 Task: Search one way flight ticket for 3 adults, 3 children in business from San Diego: San Diego International Airport (lindbergh Field) to Laramie: Laramie Regional Airport on 5-3-2023. Choice of flights is Frontier. Number of bags: 1 checked bag. Price is upto 108000. Outbound departure time preference is 21:00.
Action: Mouse moved to (344, 298)
Screenshot: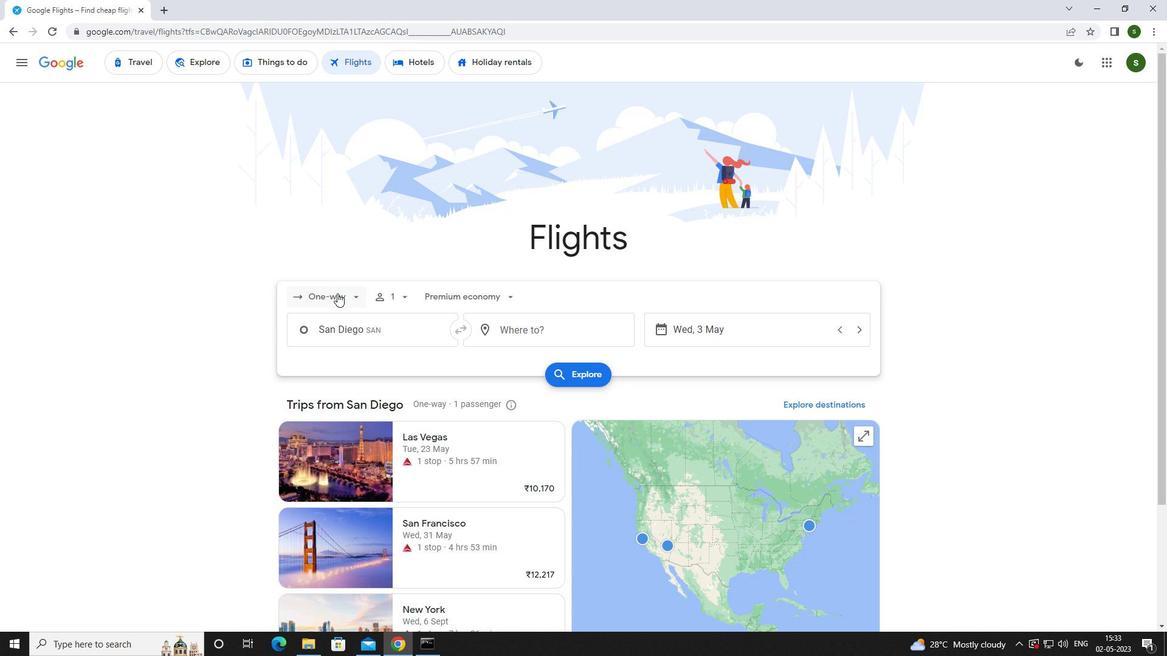 
Action: Mouse pressed left at (344, 298)
Screenshot: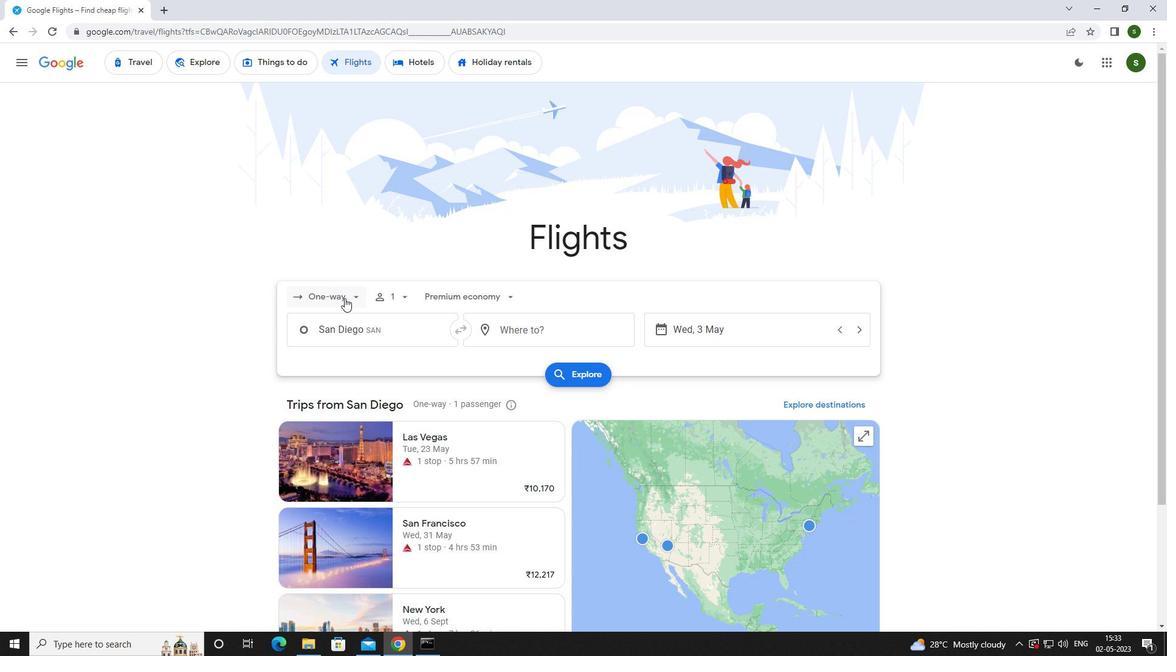 
Action: Mouse moved to (347, 350)
Screenshot: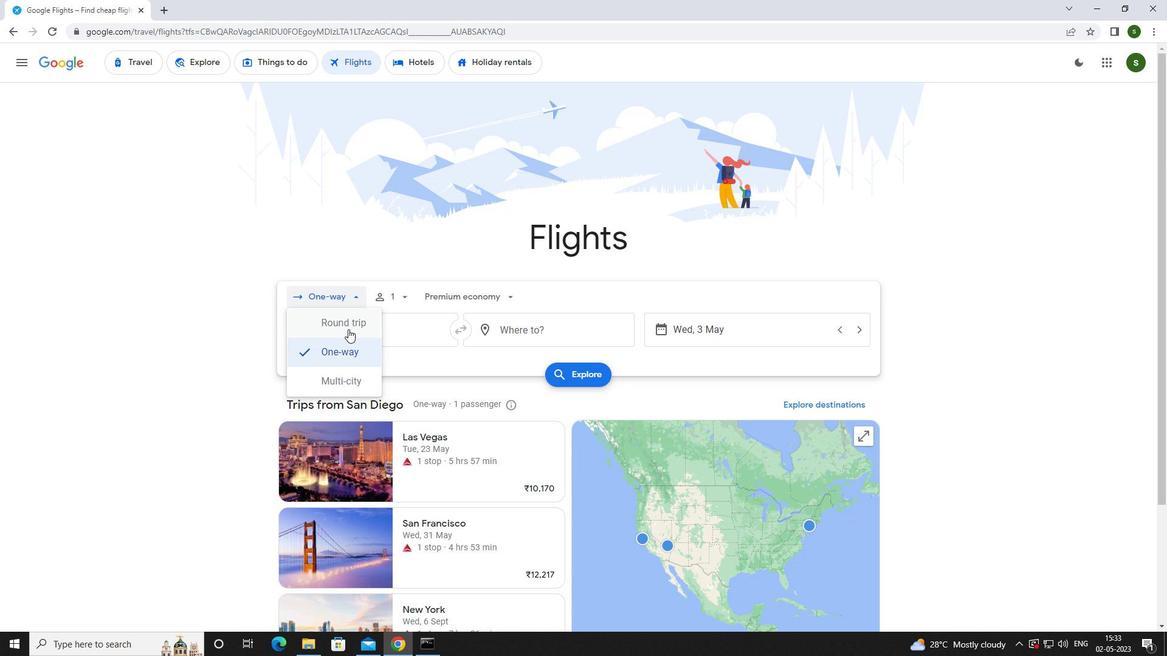 
Action: Mouse pressed left at (347, 350)
Screenshot: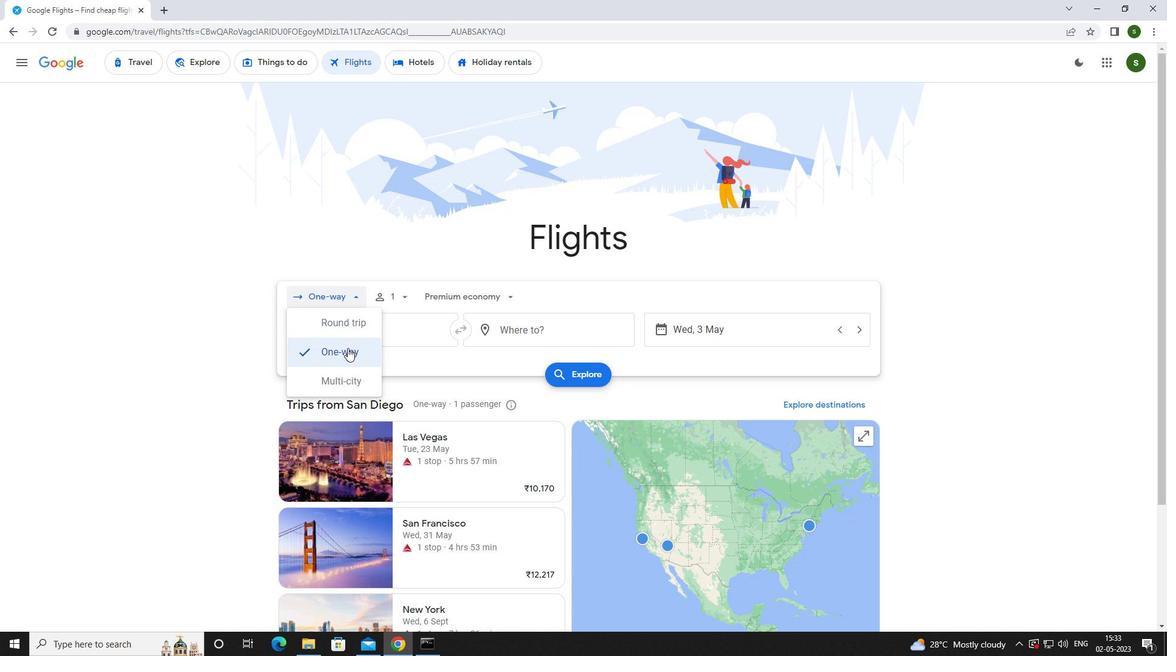 
Action: Mouse moved to (403, 292)
Screenshot: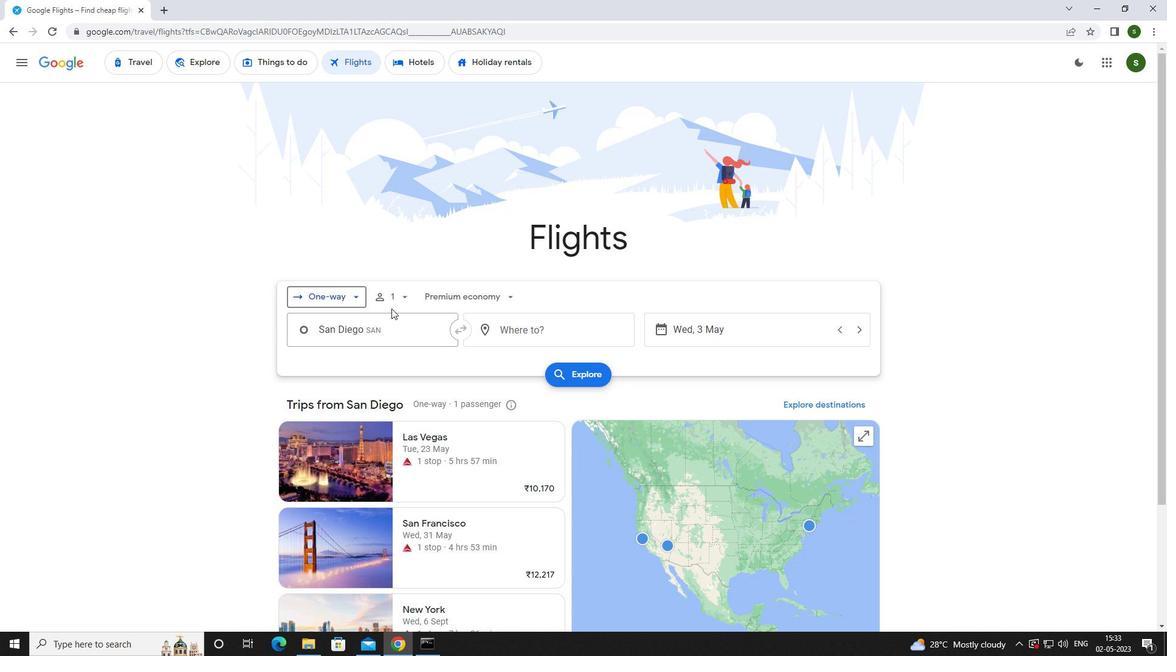 
Action: Mouse pressed left at (403, 292)
Screenshot: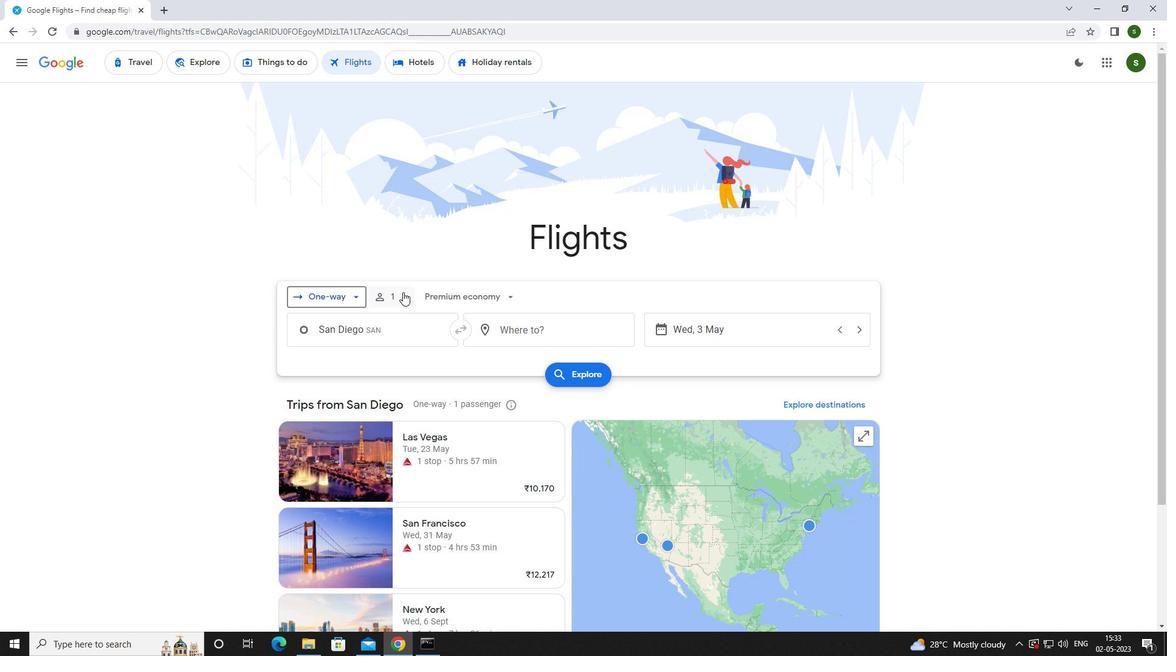 
Action: Mouse moved to (500, 326)
Screenshot: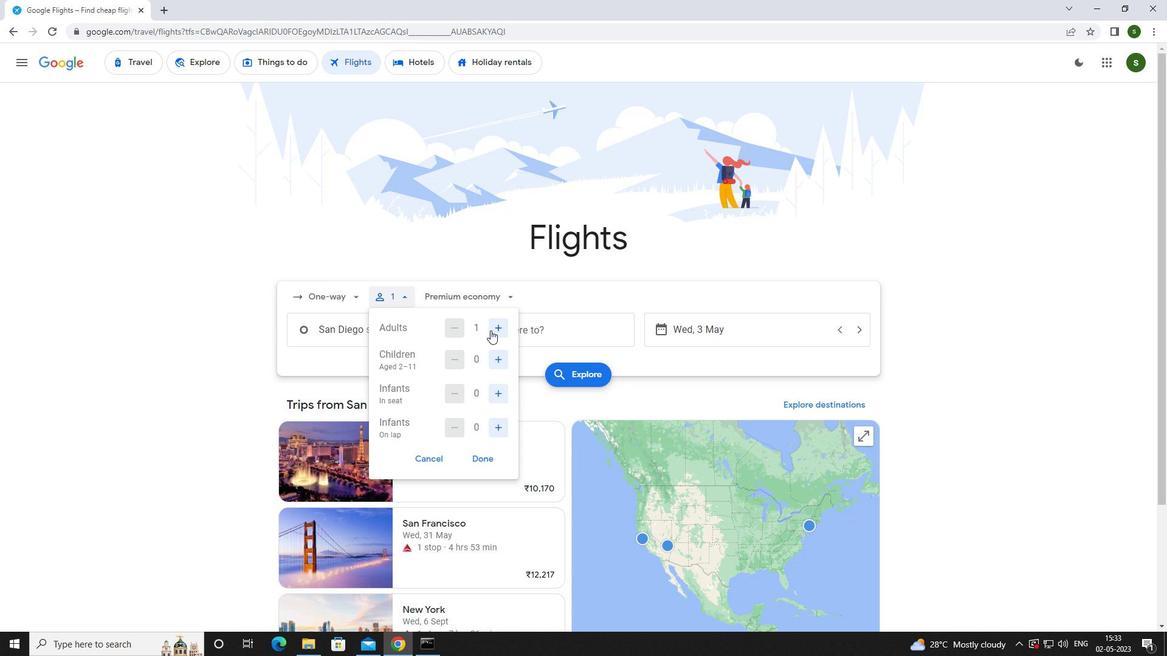 
Action: Mouse pressed left at (500, 326)
Screenshot: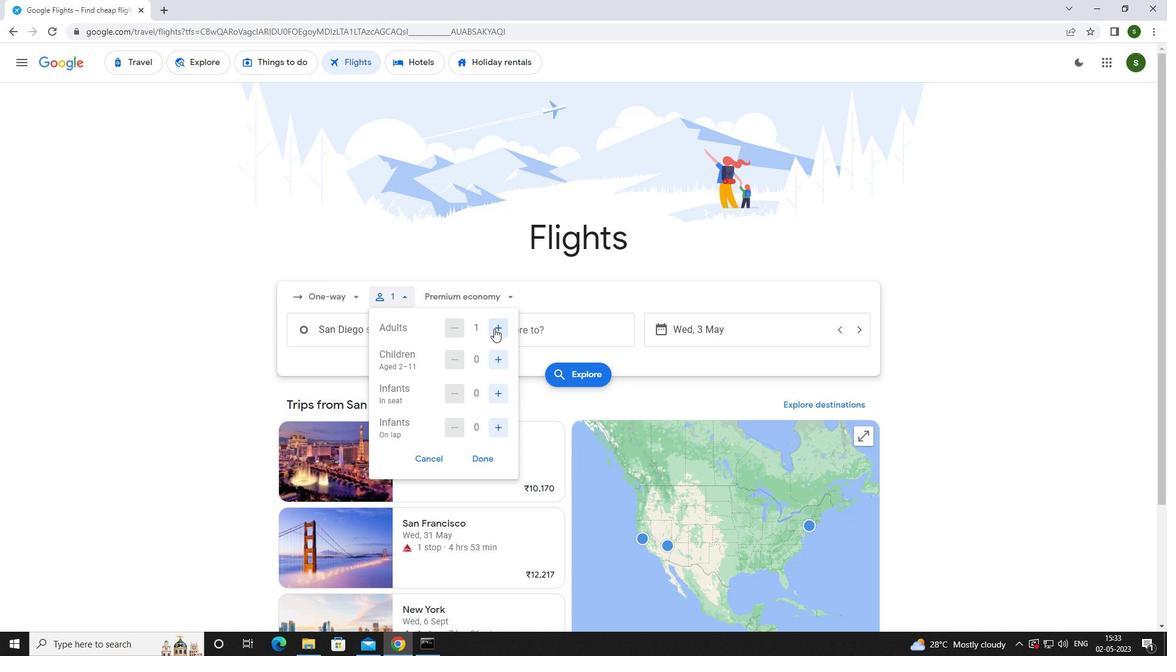 
Action: Mouse moved to (501, 324)
Screenshot: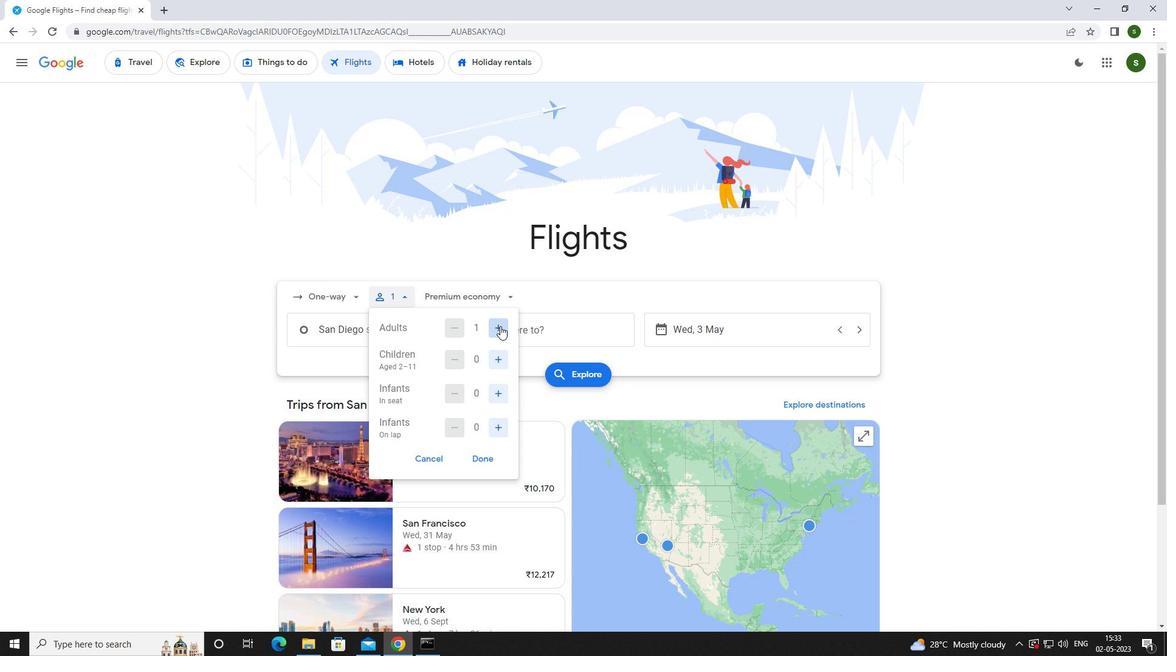 
Action: Mouse pressed left at (501, 324)
Screenshot: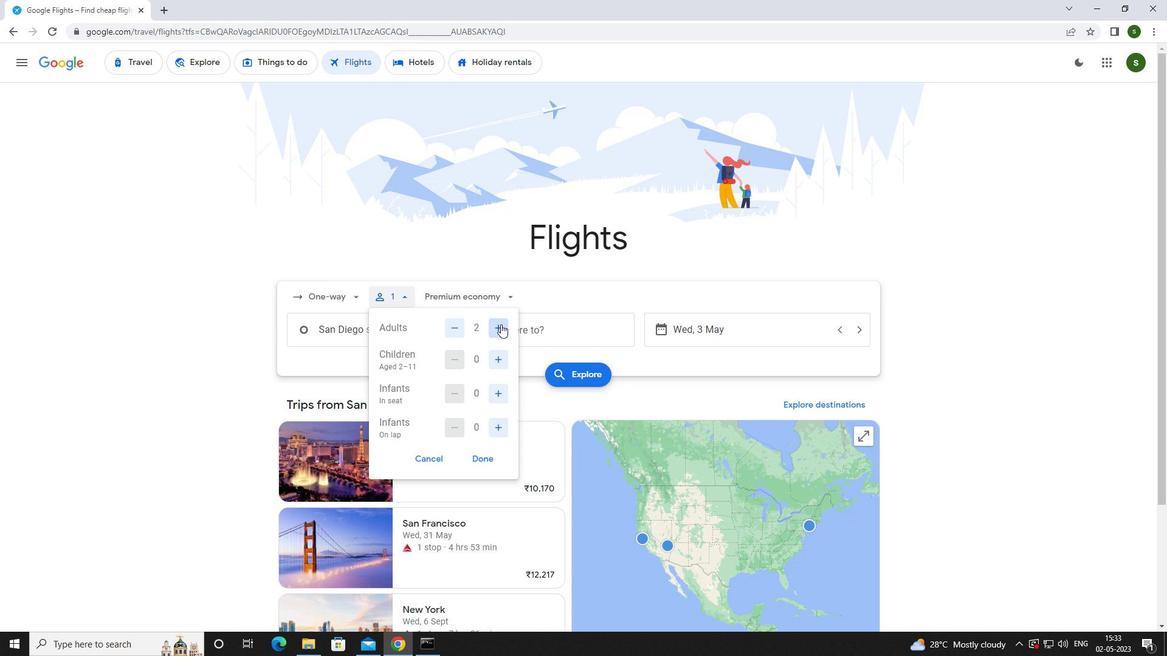 
Action: Mouse moved to (496, 355)
Screenshot: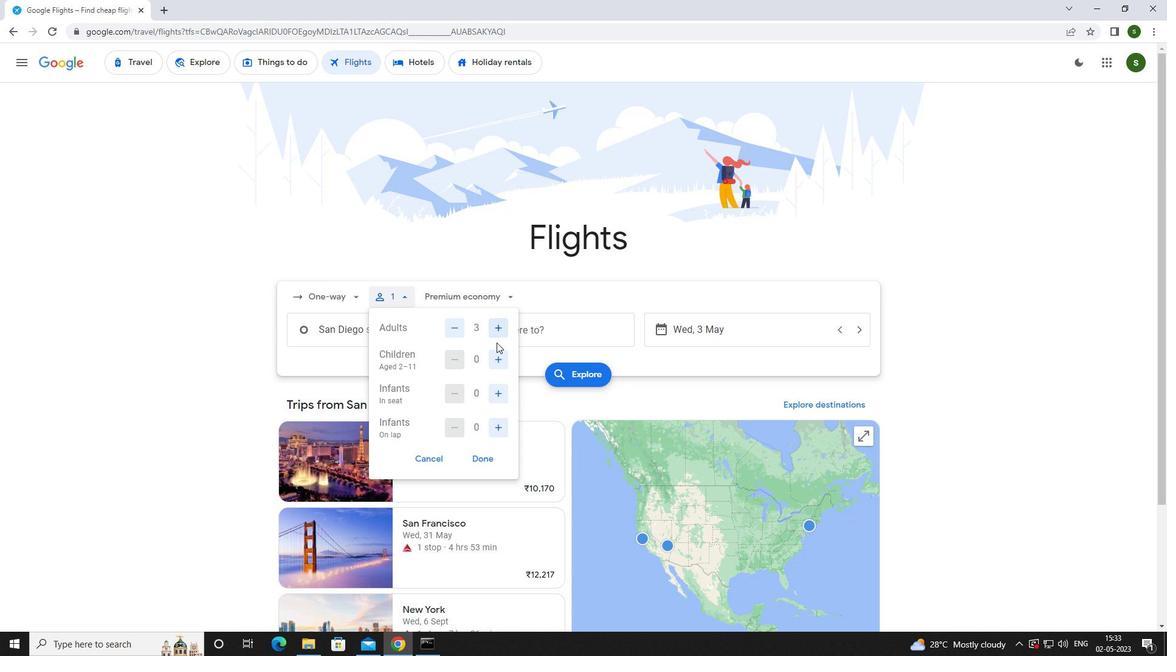 
Action: Mouse pressed left at (496, 355)
Screenshot: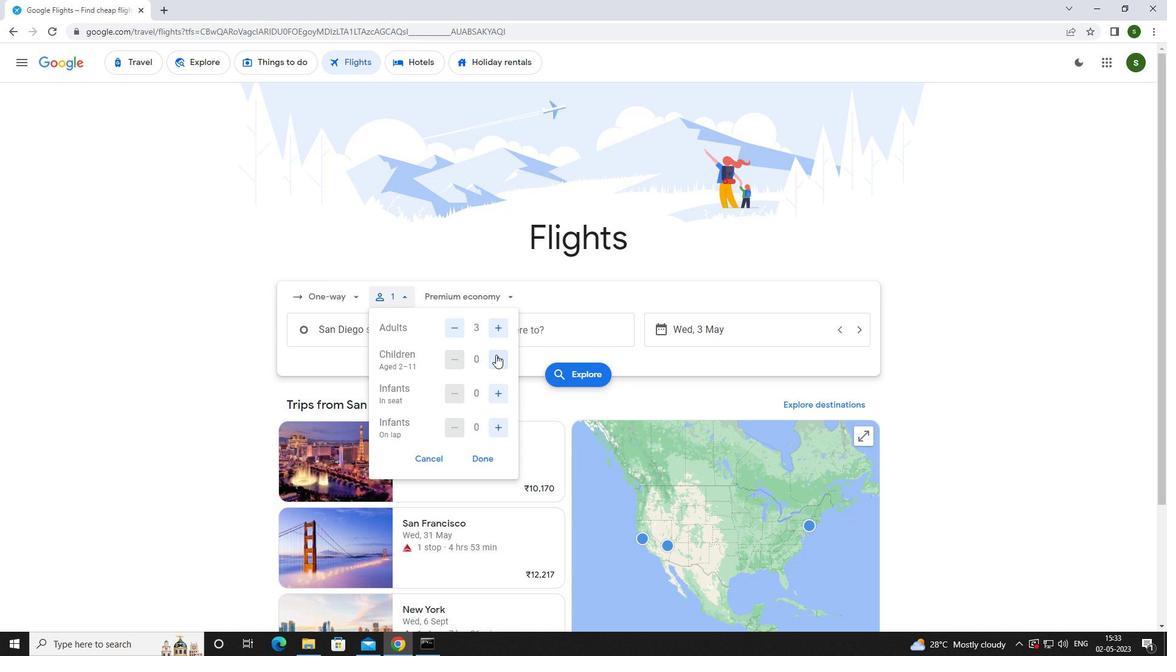 
Action: Mouse pressed left at (496, 355)
Screenshot: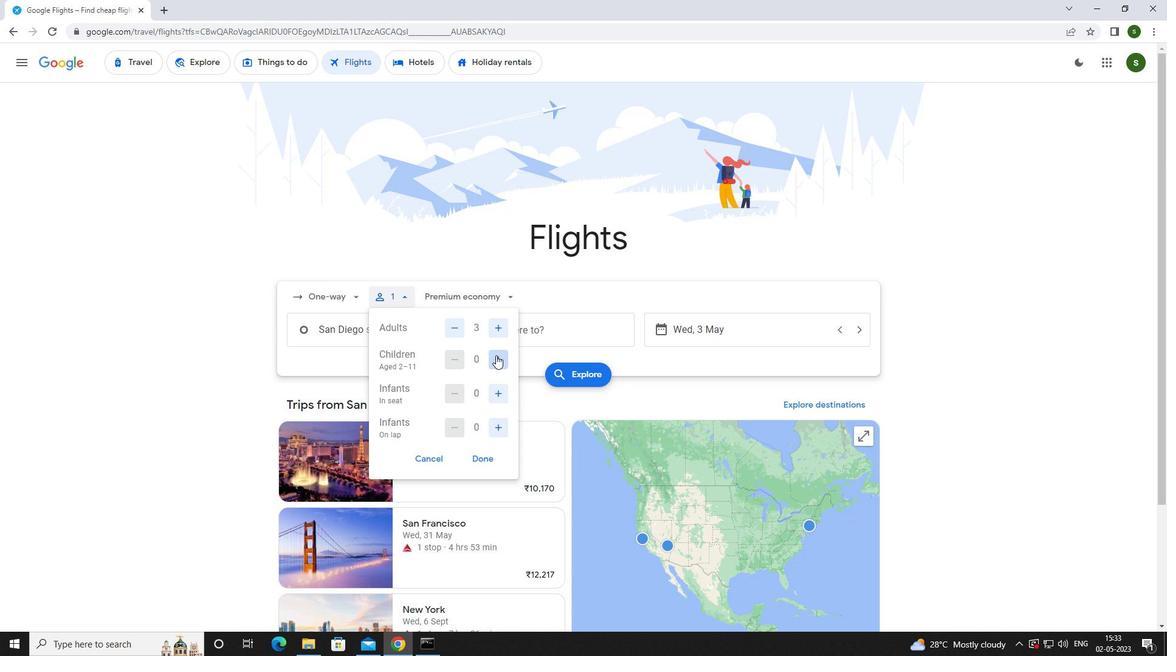 
Action: Mouse pressed left at (496, 355)
Screenshot: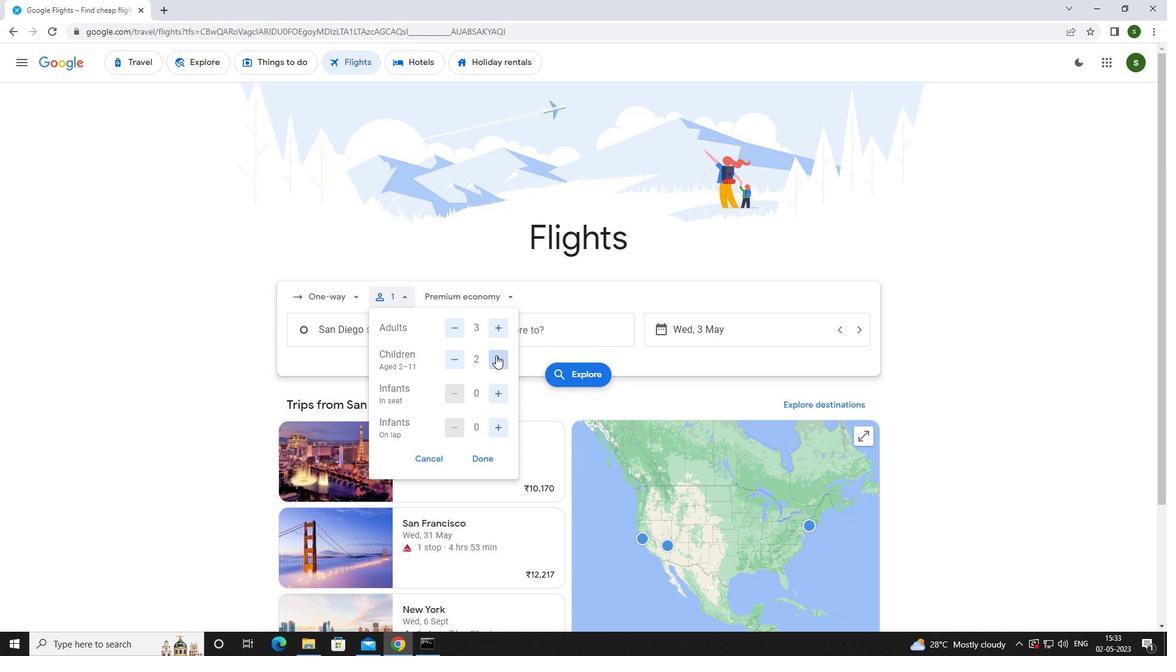 
Action: Mouse moved to (499, 299)
Screenshot: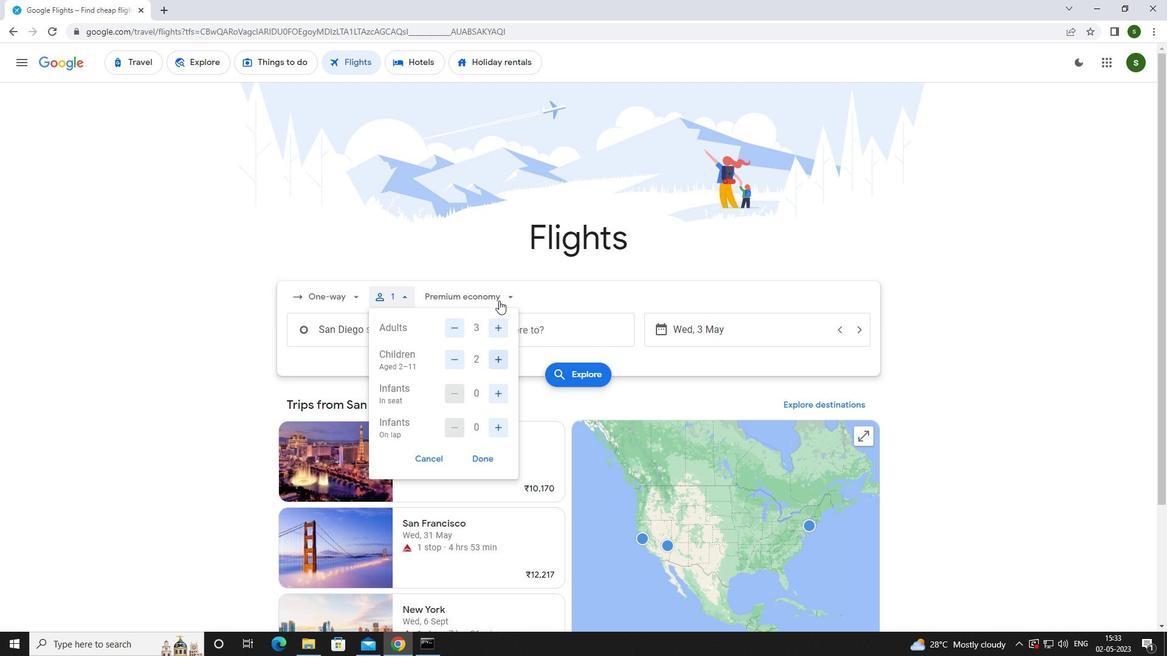 
Action: Mouse pressed left at (499, 299)
Screenshot: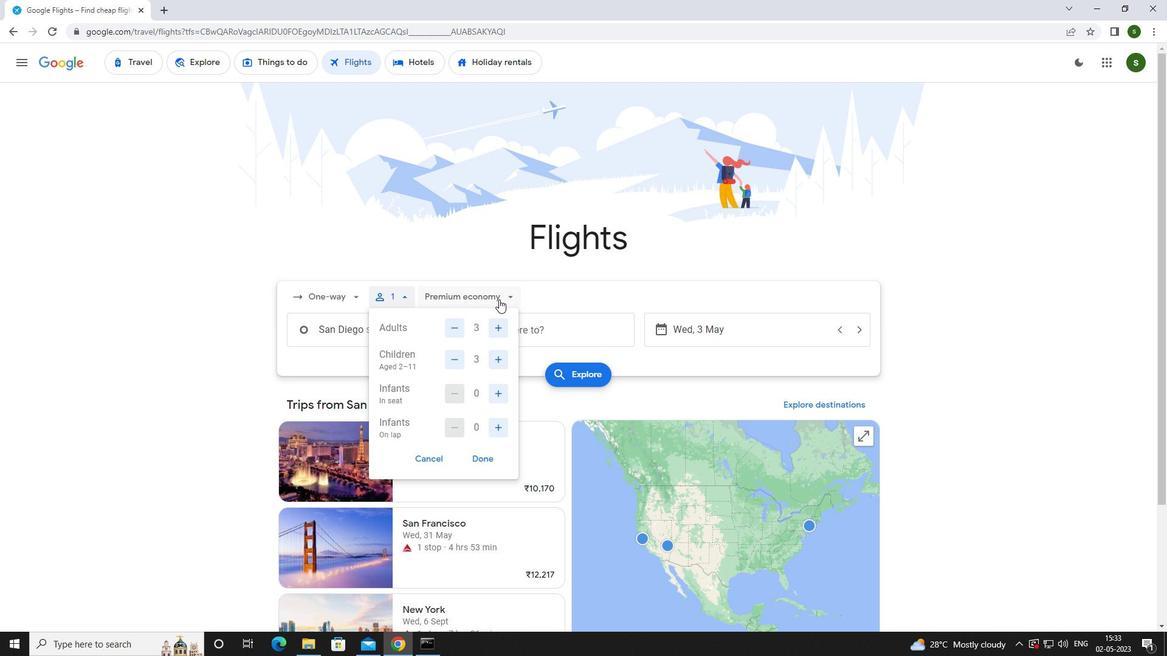 
Action: Mouse moved to (478, 383)
Screenshot: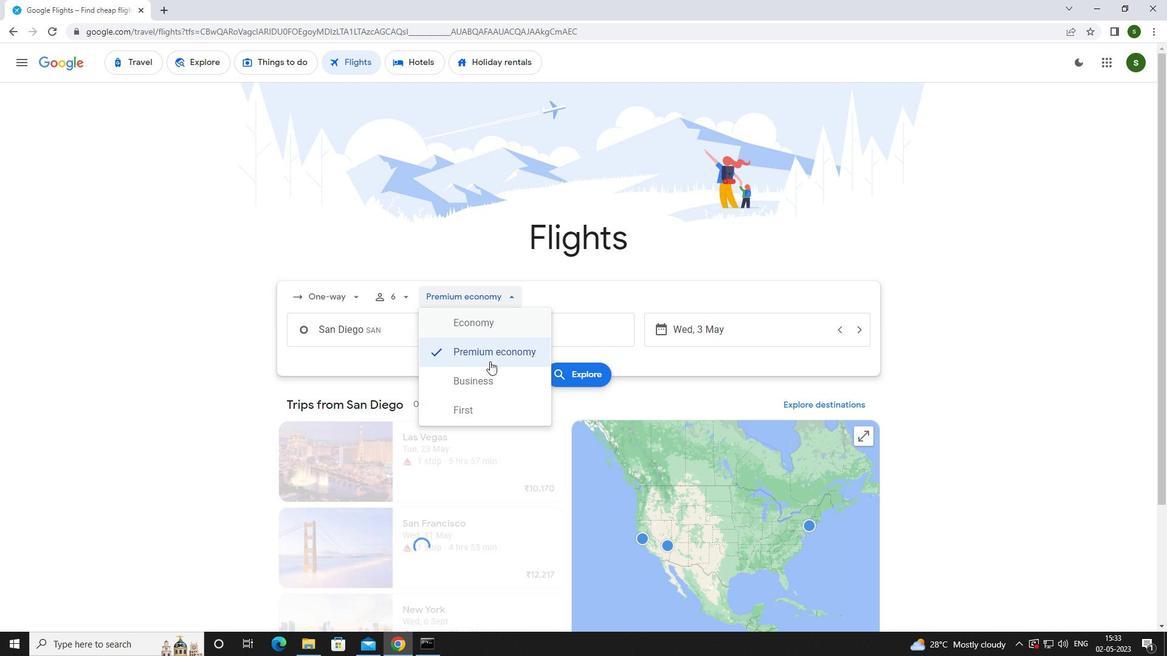 
Action: Mouse pressed left at (478, 383)
Screenshot: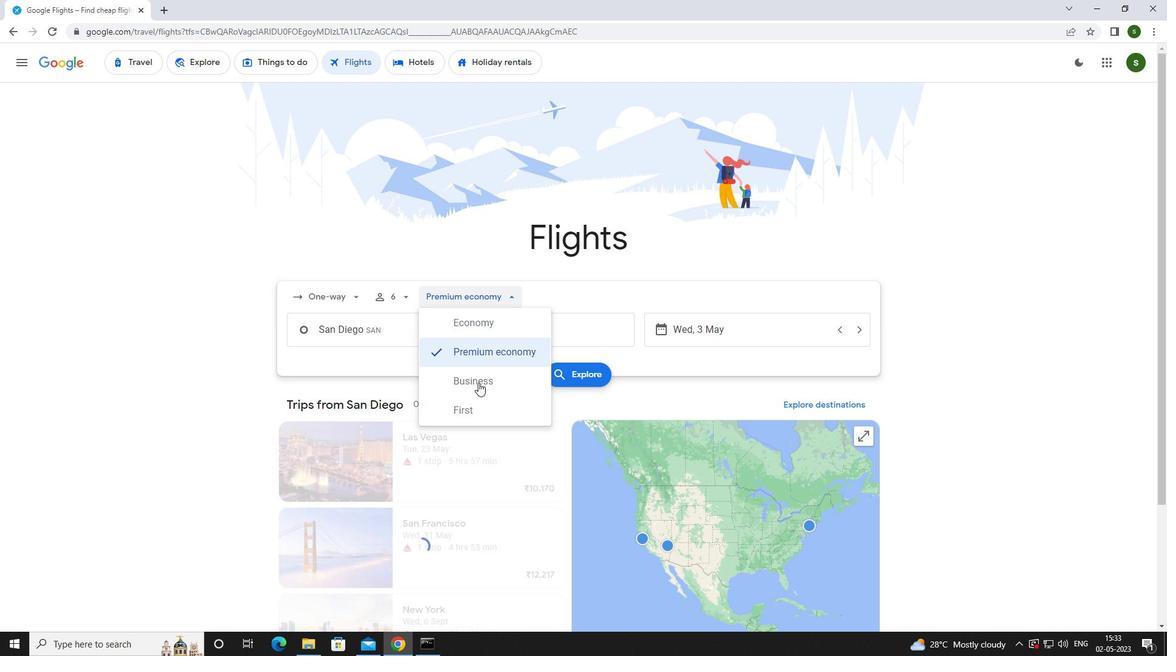 
Action: Mouse moved to (428, 334)
Screenshot: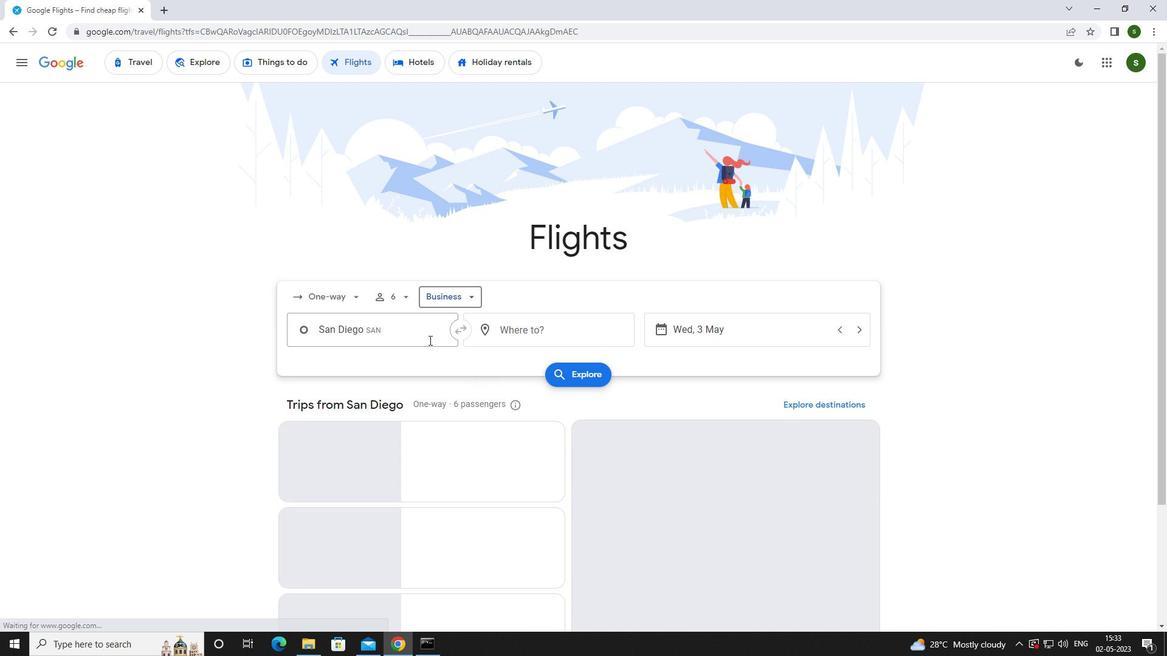 
Action: Mouse pressed left at (428, 334)
Screenshot: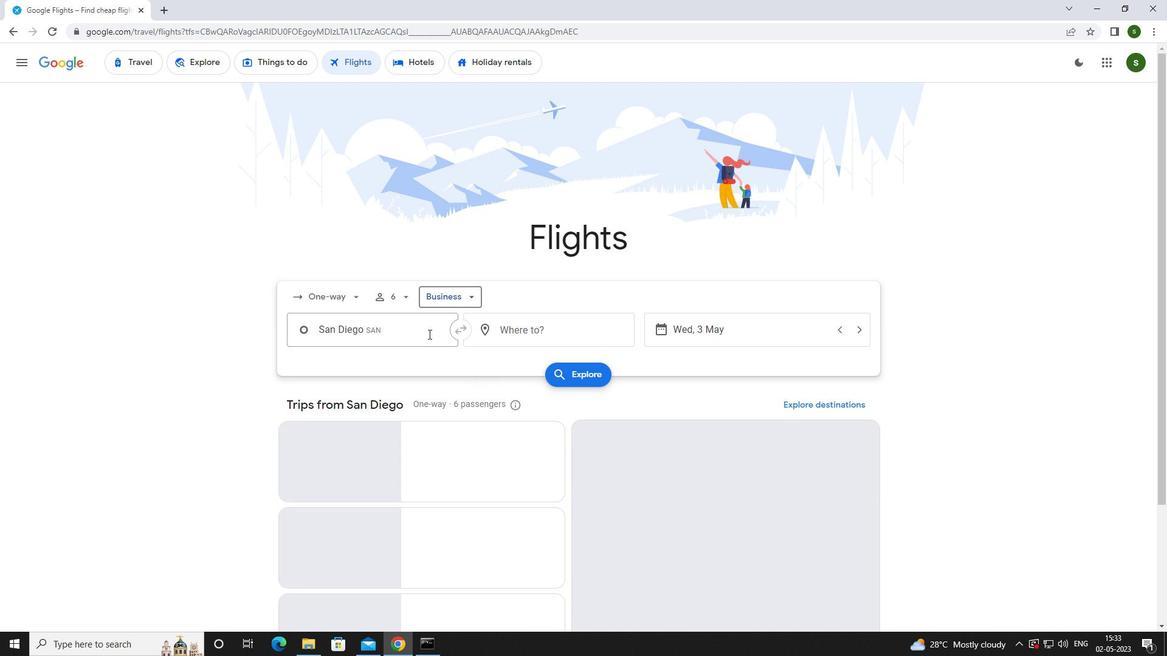 
Action: Key pressed <Key.caps_lock>s<Key.caps_lock>an<Key.space><Key.caps_lock>d<Key.caps_lock>iego
Screenshot: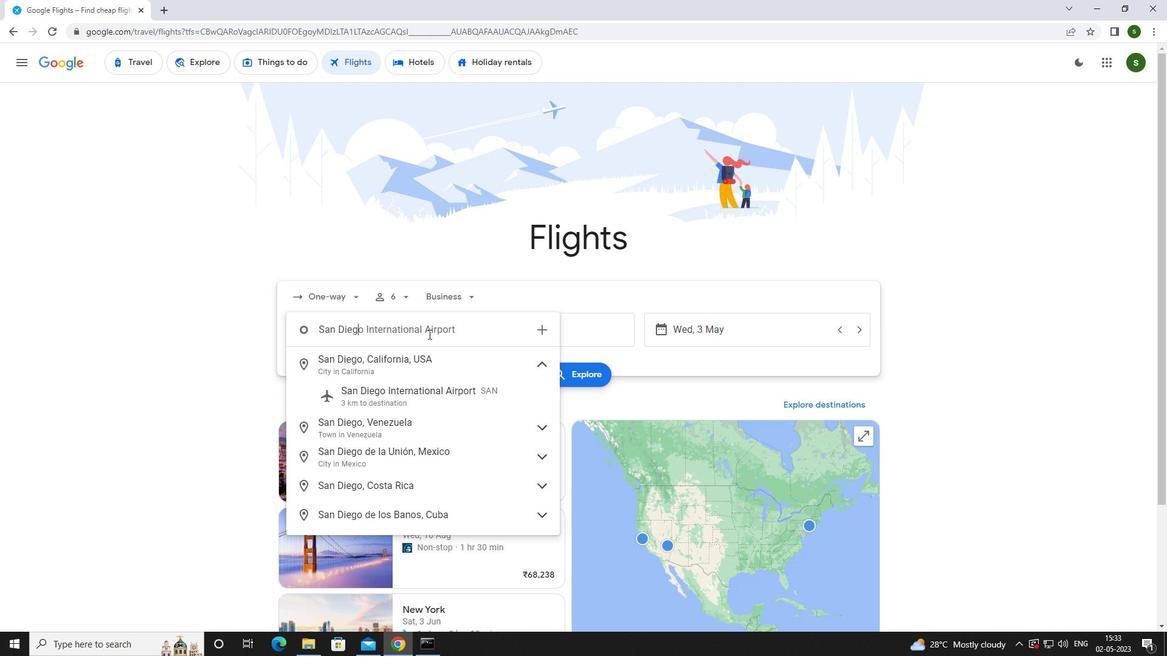 
Action: Mouse moved to (420, 402)
Screenshot: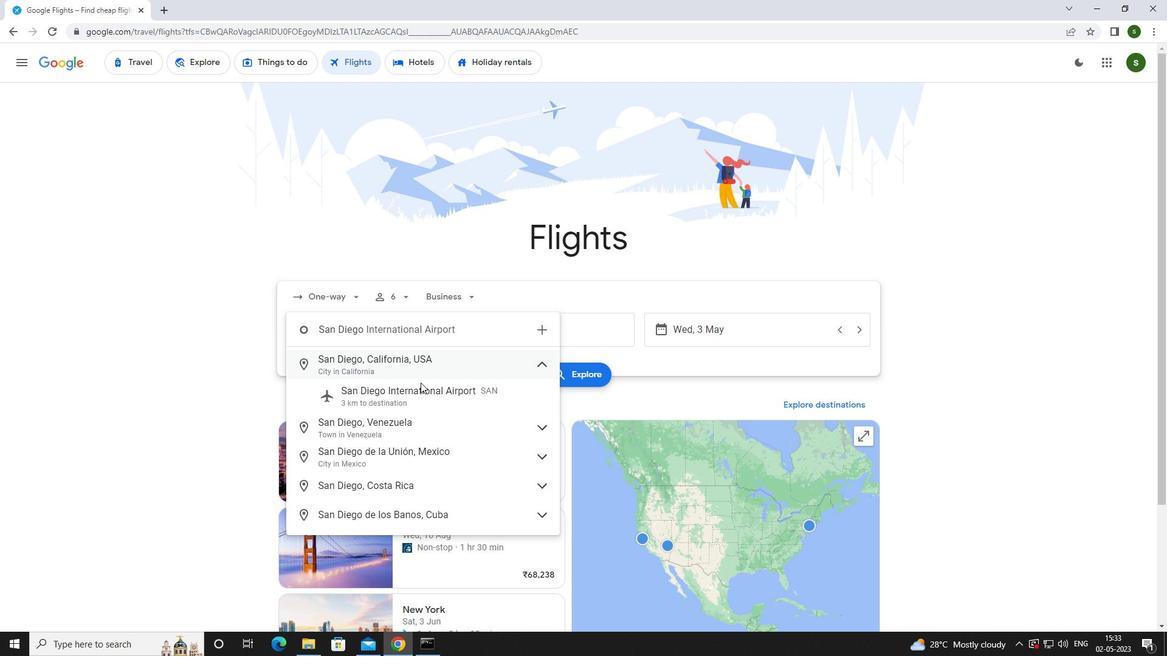 
Action: Mouse pressed left at (420, 402)
Screenshot: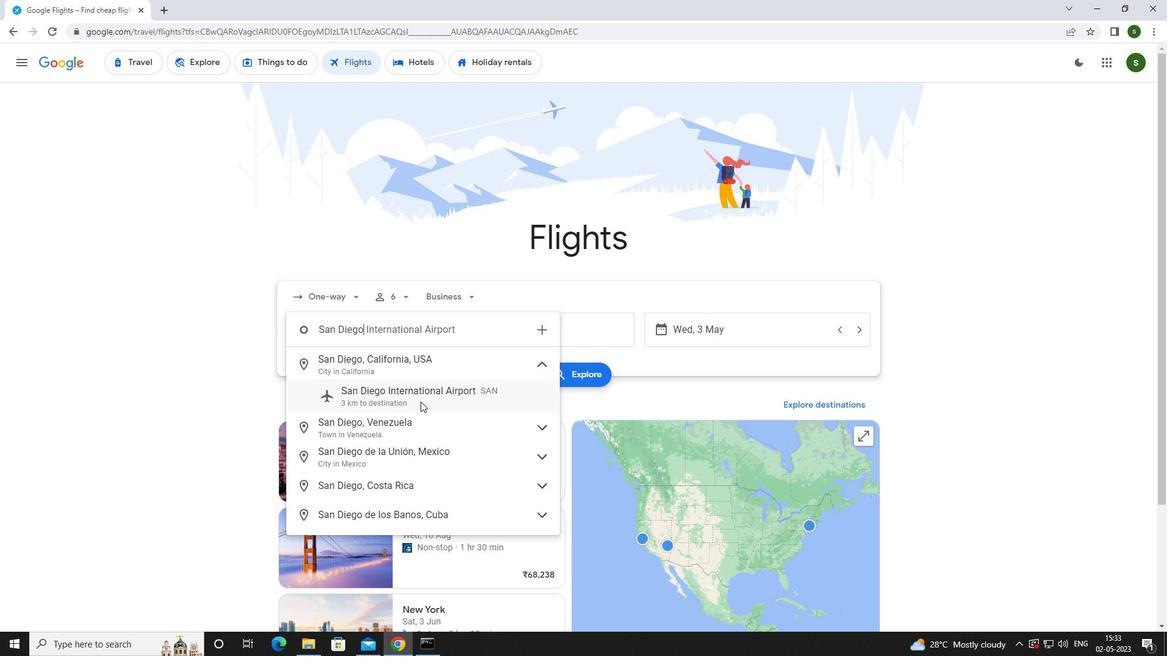 
Action: Mouse moved to (559, 336)
Screenshot: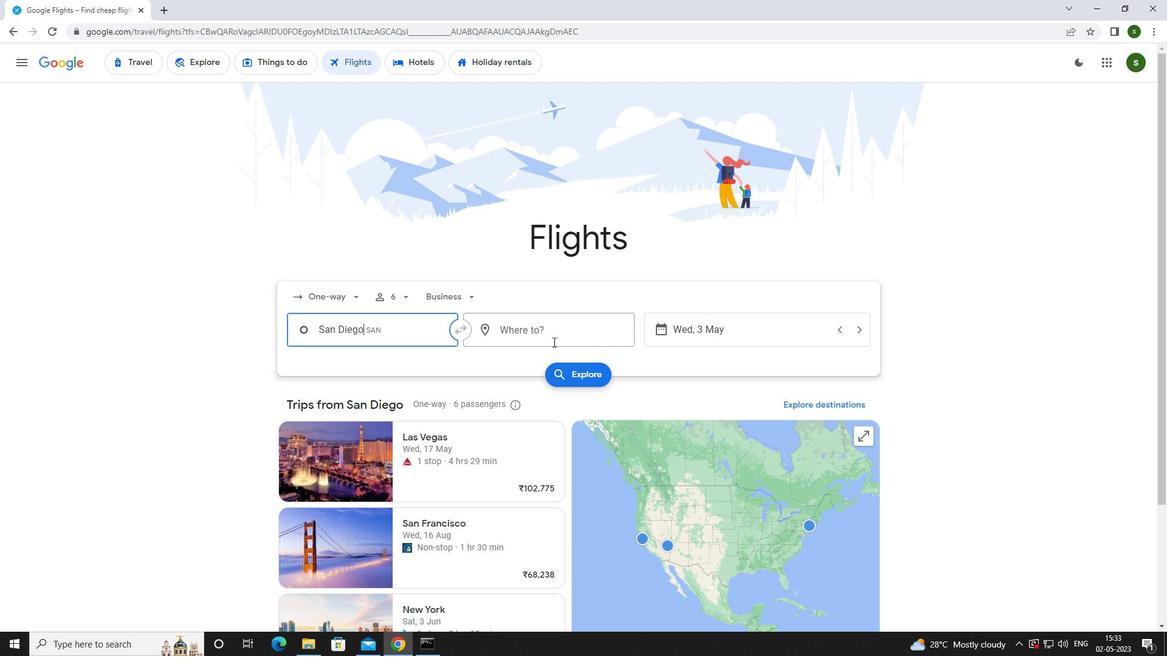 
Action: Mouse pressed left at (559, 336)
Screenshot: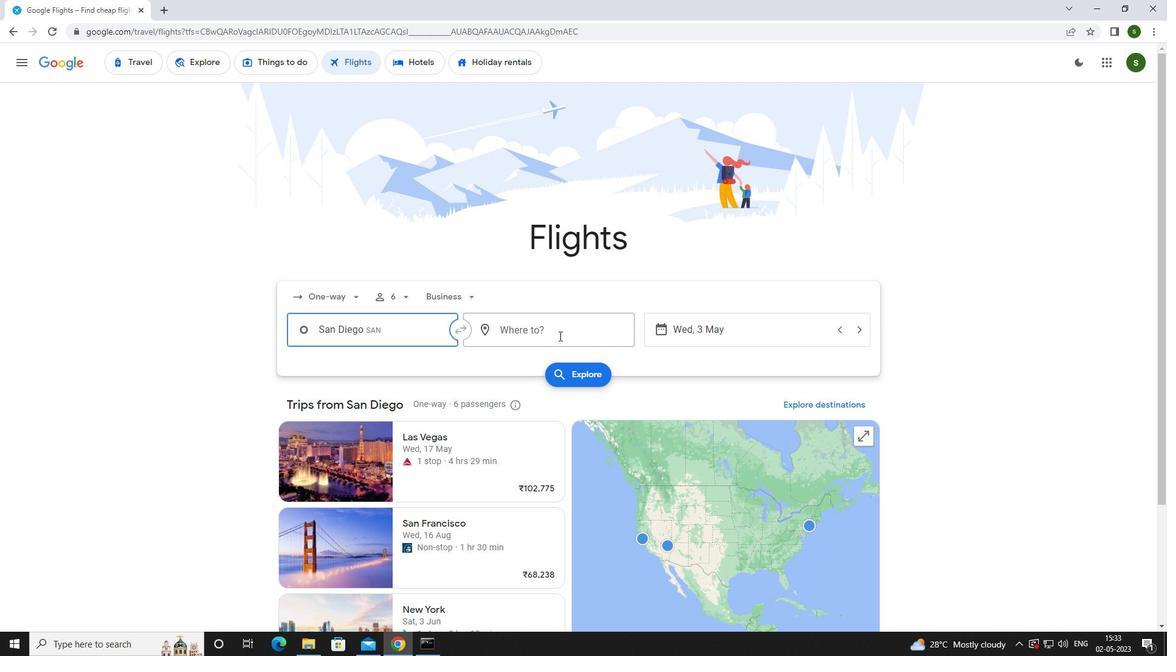 
Action: Mouse moved to (511, 355)
Screenshot: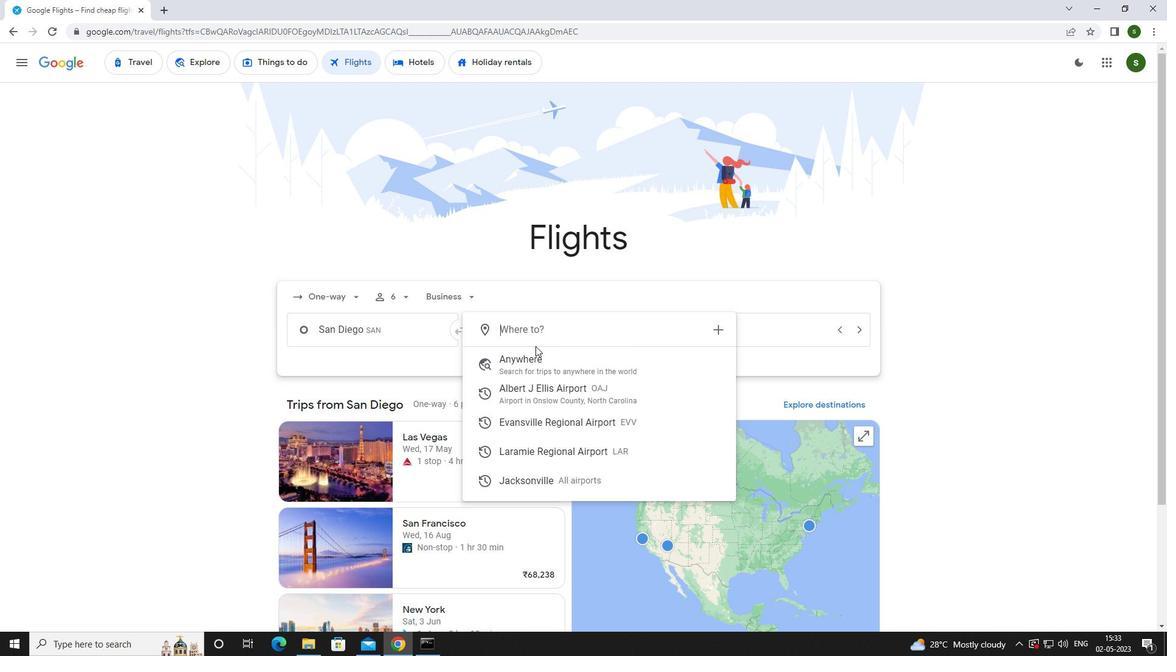 
Action: Key pressed <Key.caps_lock>l<Key.caps_lock>aramie
Screenshot: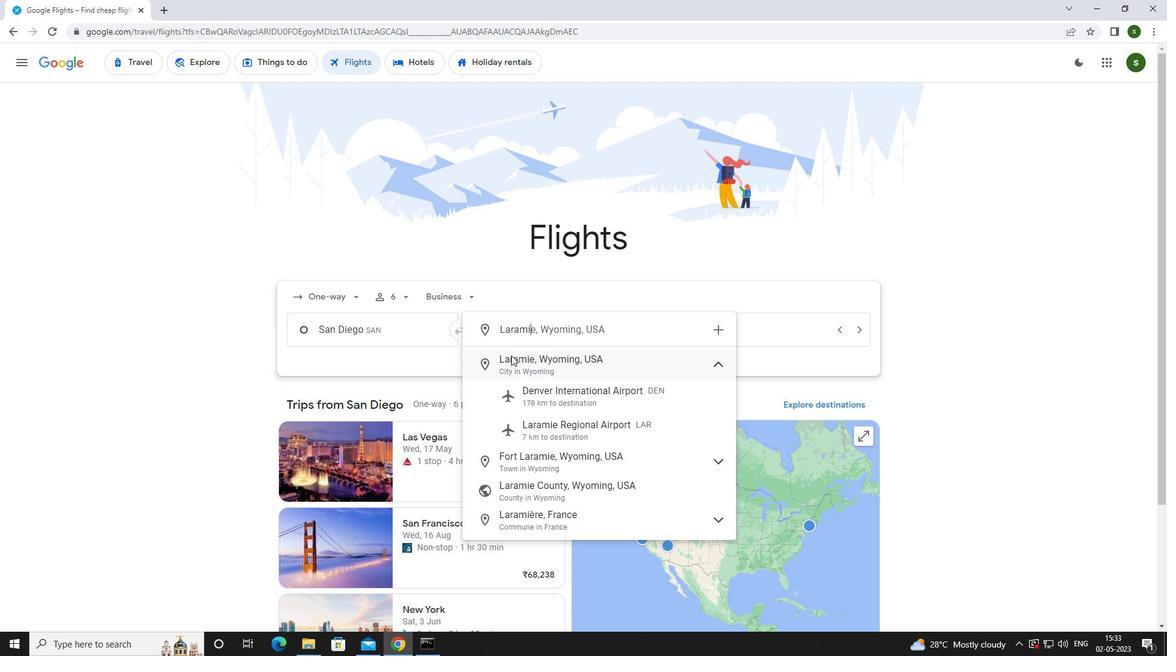 
Action: Mouse moved to (552, 422)
Screenshot: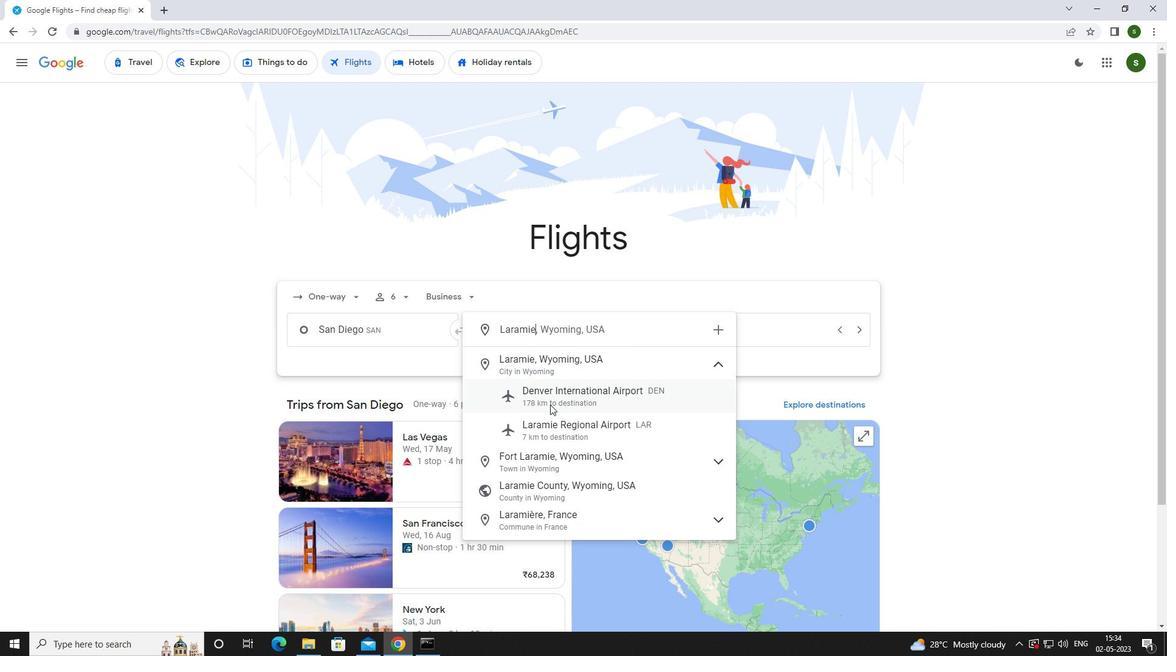 
Action: Mouse pressed left at (552, 422)
Screenshot: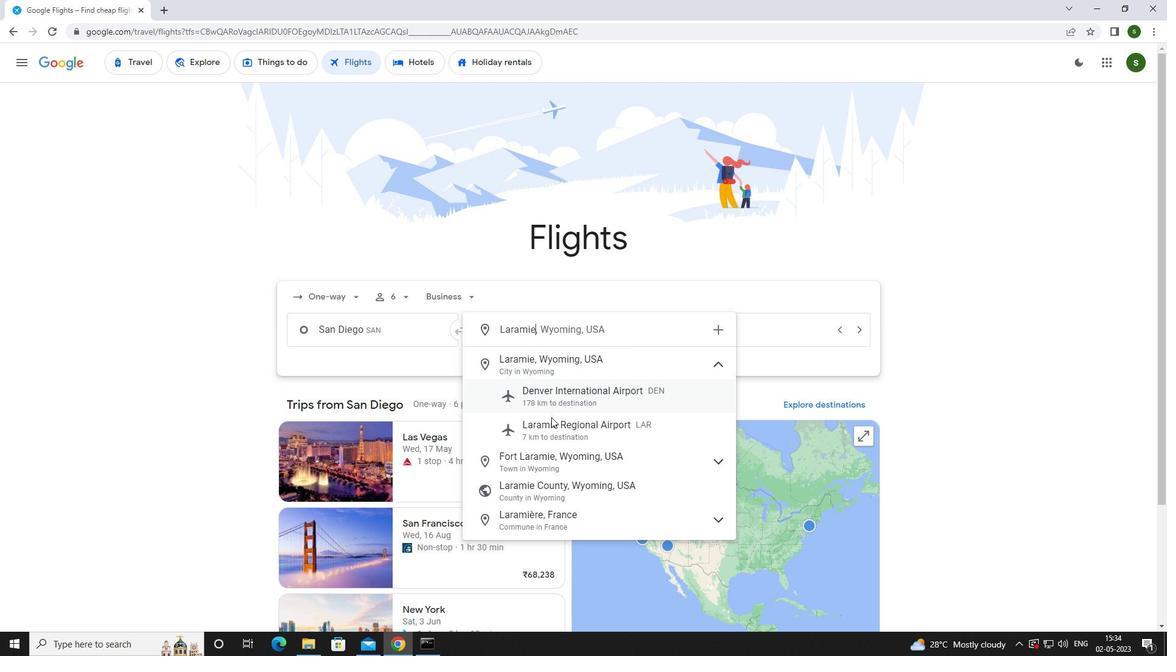 
Action: Mouse moved to (762, 338)
Screenshot: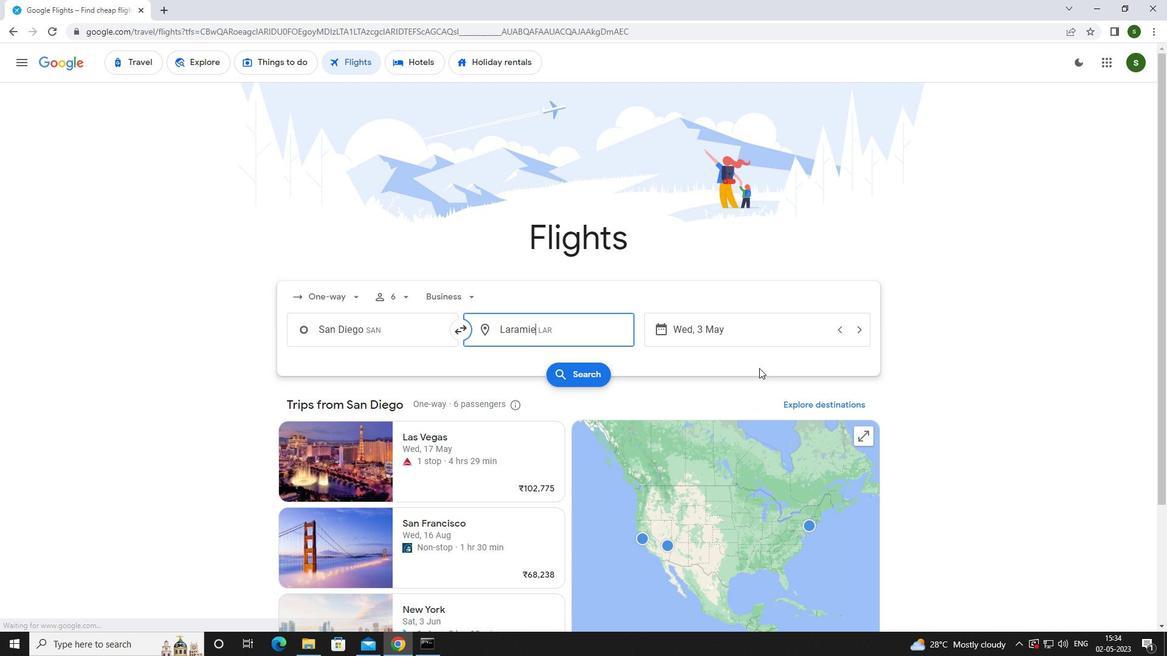 
Action: Mouse pressed left at (762, 338)
Screenshot: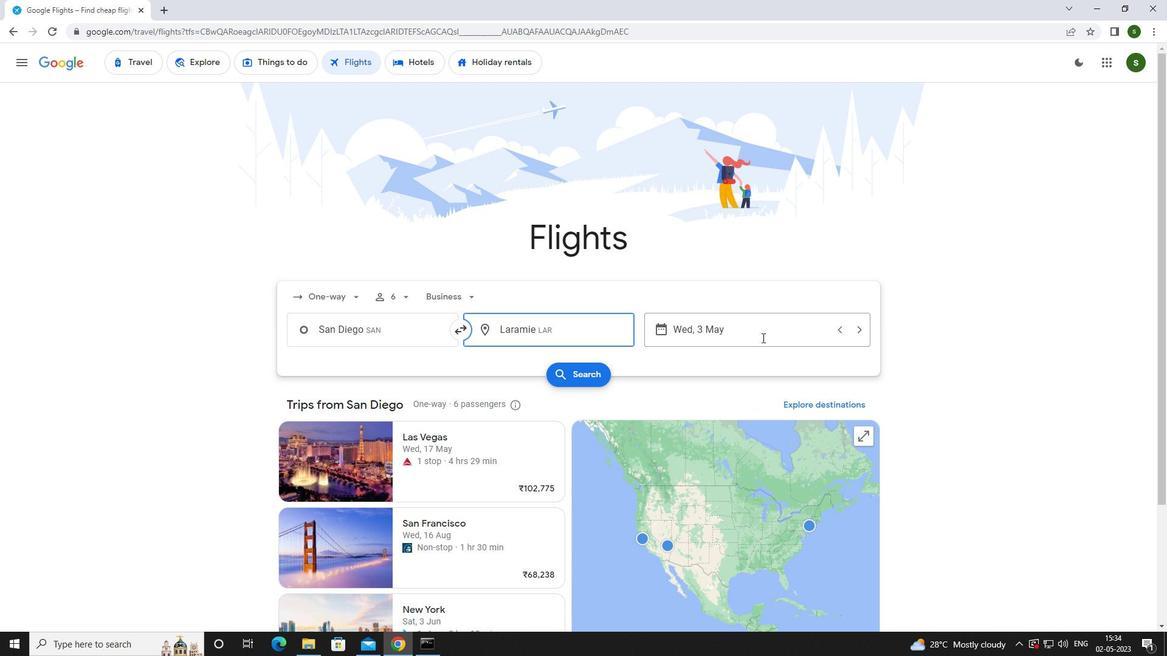 
Action: Mouse moved to (523, 413)
Screenshot: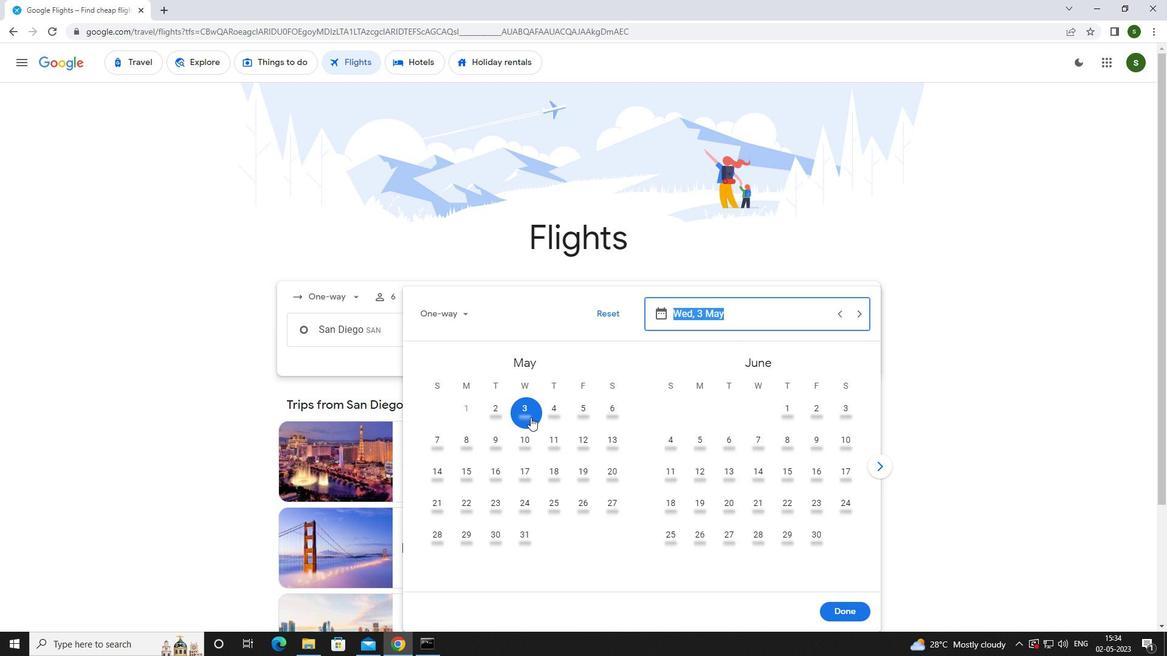 
Action: Mouse pressed left at (523, 413)
Screenshot: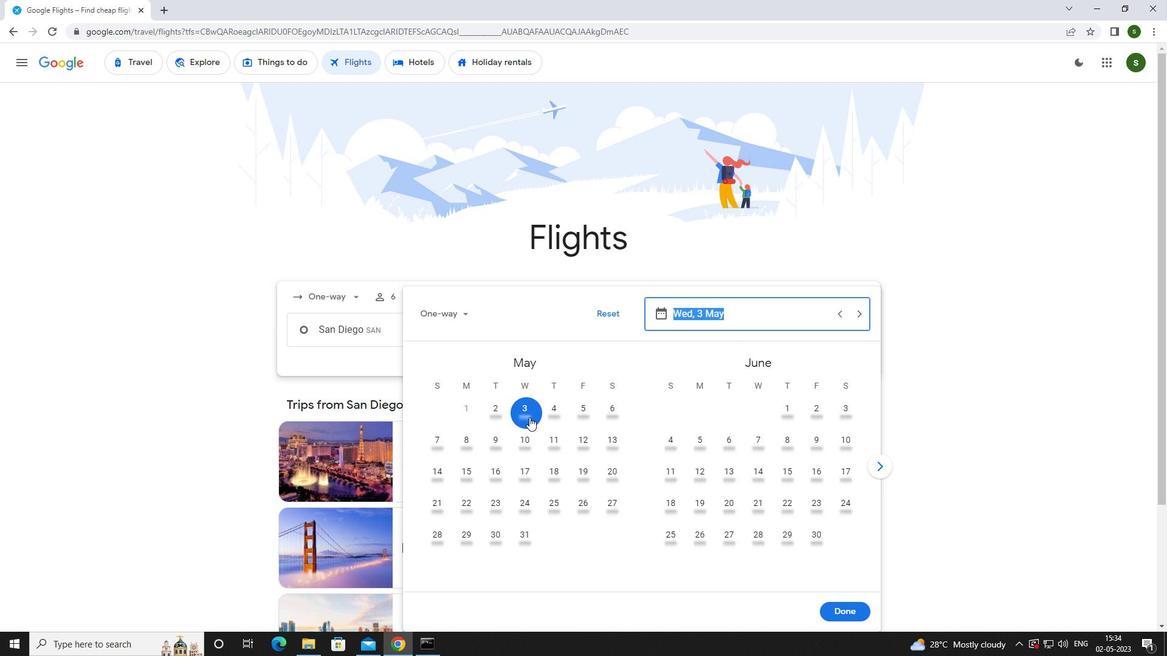 
Action: Mouse moved to (842, 610)
Screenshot: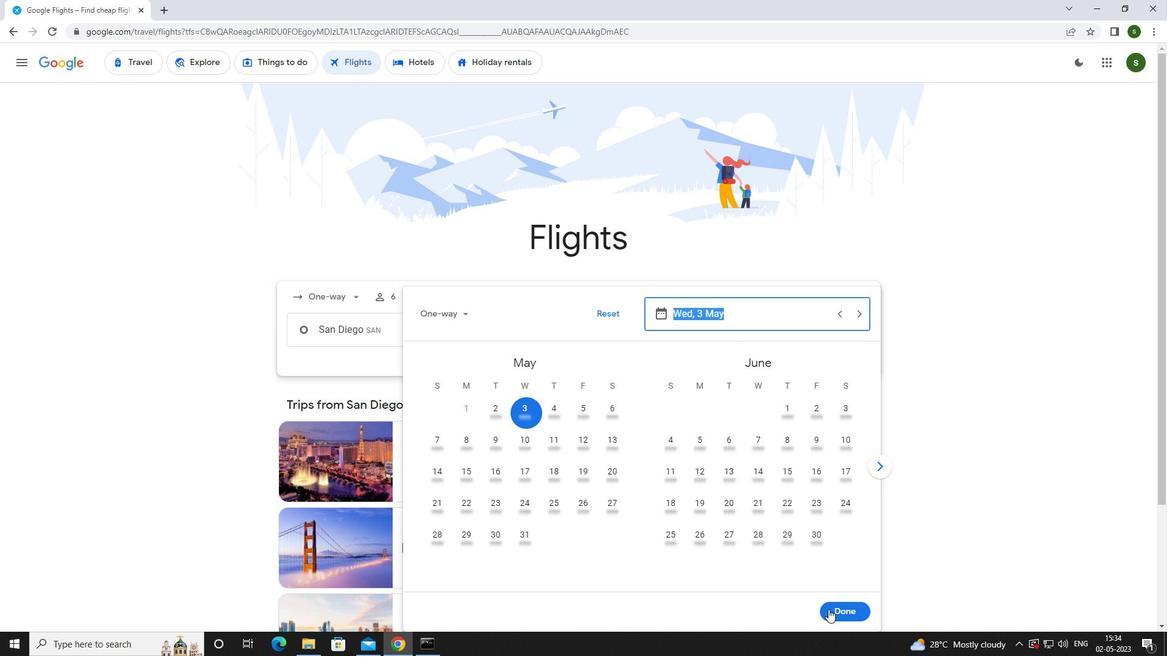 
Action: Mouse pressed left at (842, 610)
Screenshot: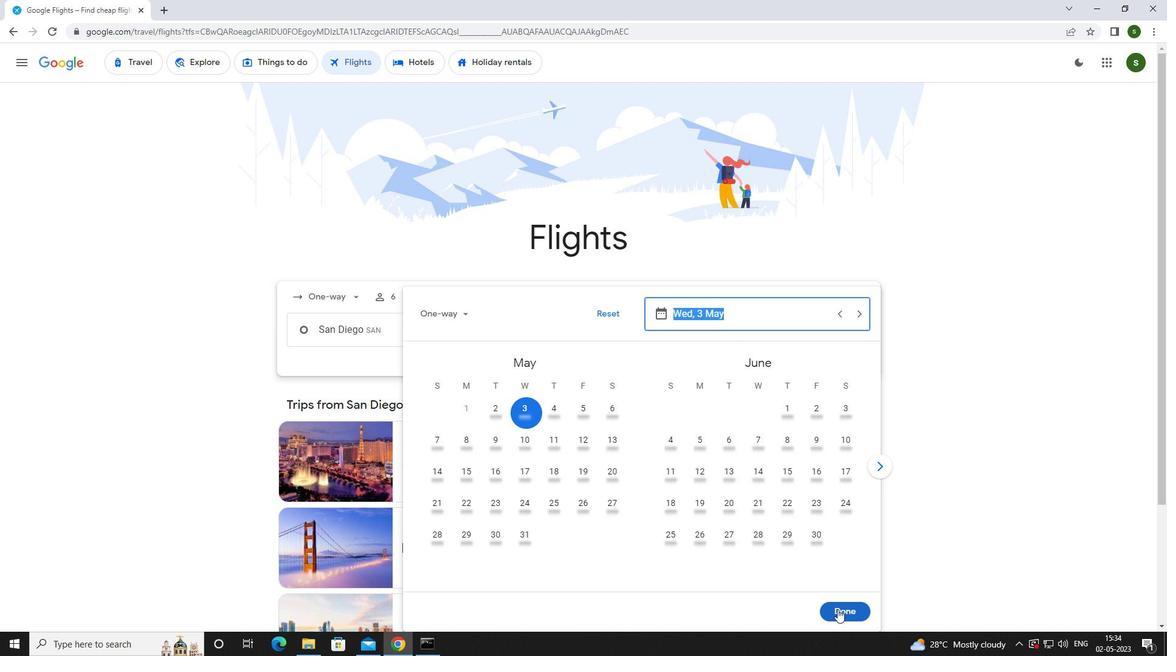 
Action: Mouse moved to (561, 372)
Screenshot: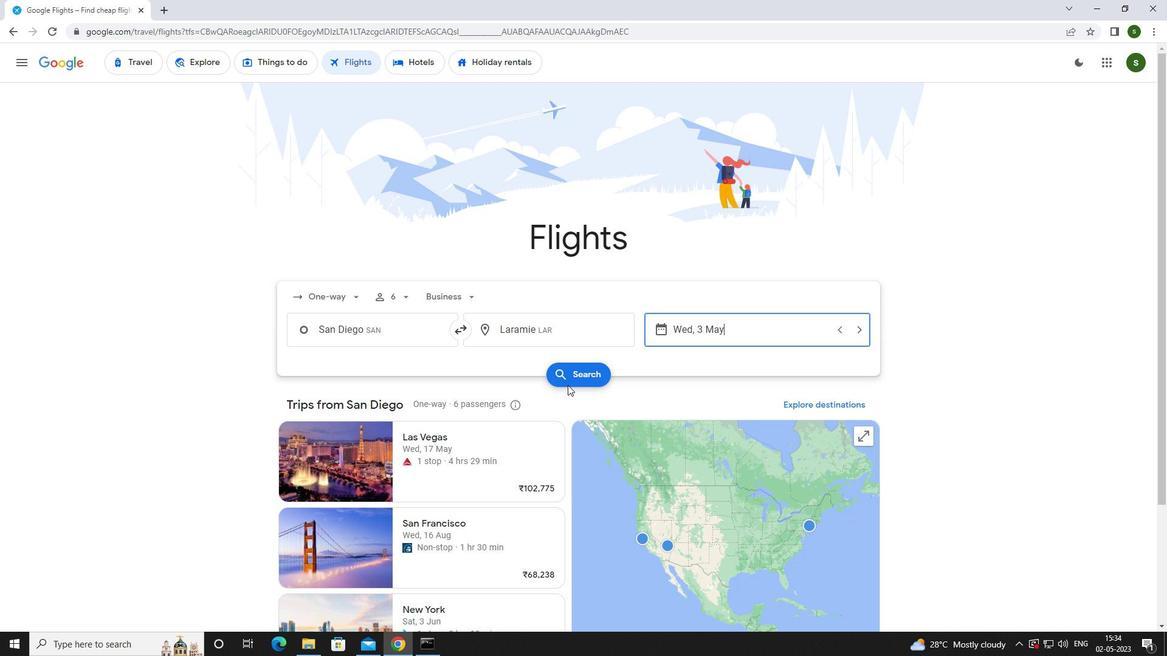 
Action: Mouse pressed left at (561, 372)
Screenshot: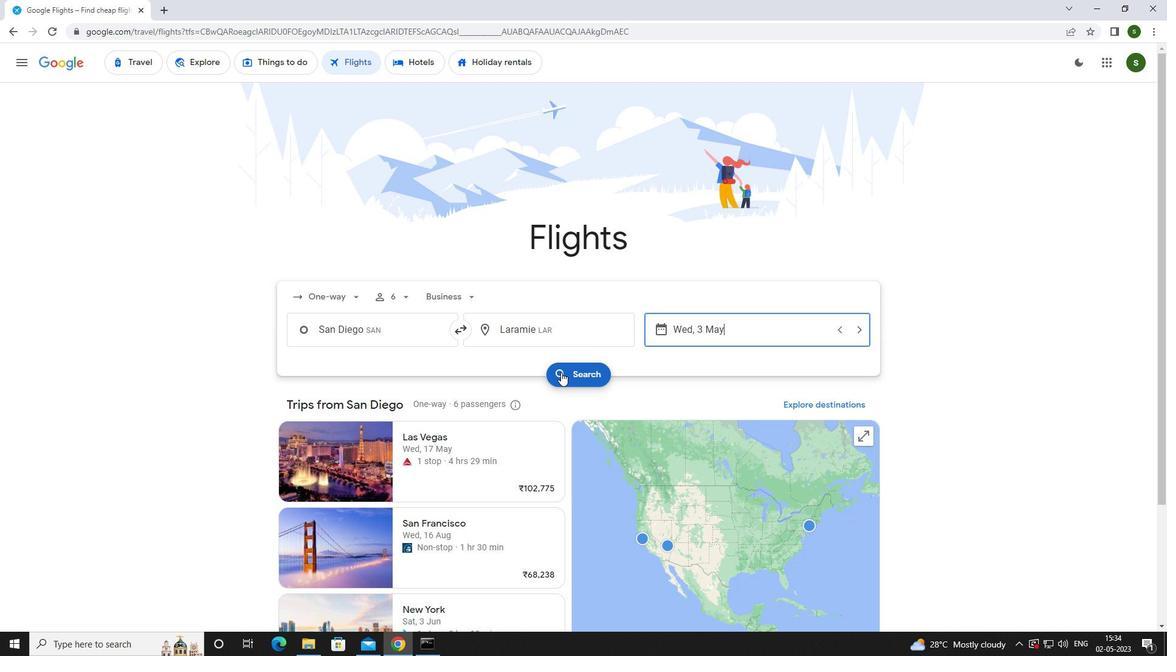 
Action: Mouse moved to (312, 176)
Screenshot: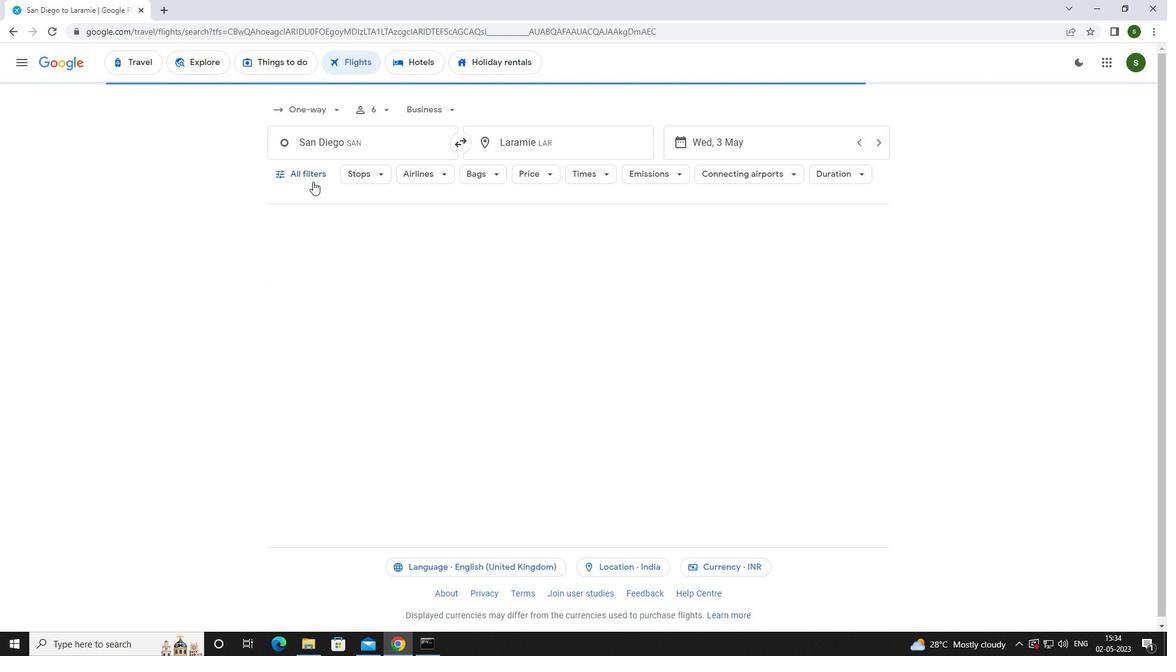 
Action: Mouse pressed left at (312, 176)
Screenshot: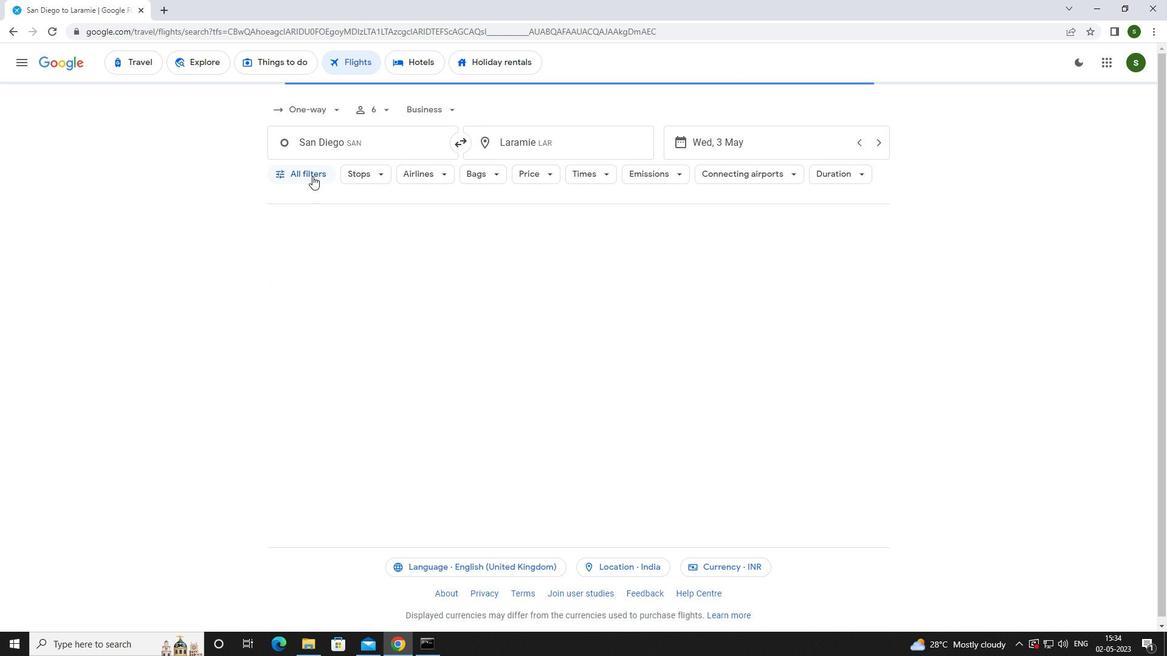 
Action: Mouse moved to (457, 431)
Screenshot: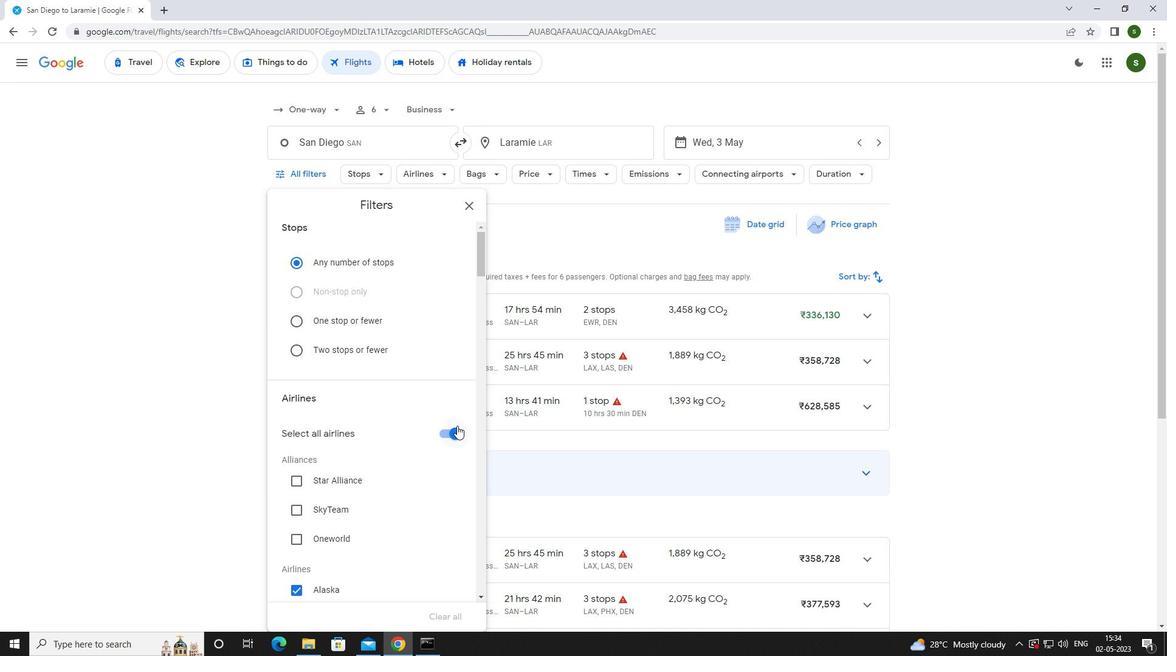 
Action: Mouse pressed left at (457, 431)
Screenshot: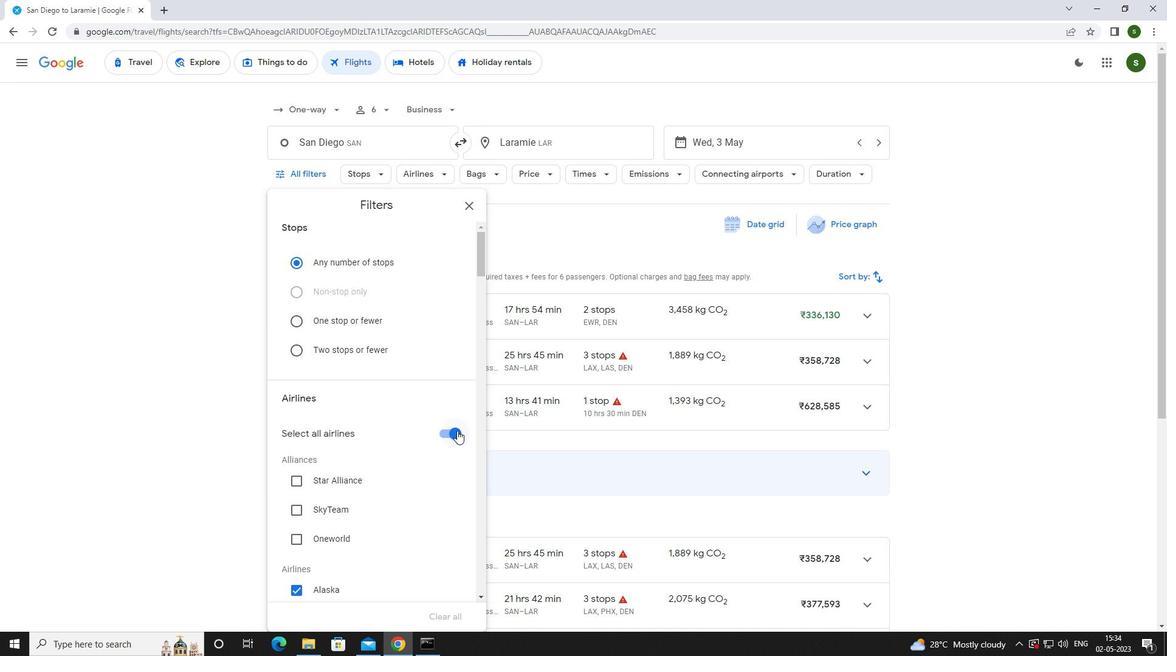 
Action: Mouse moved to (417, 367)
Screenshot: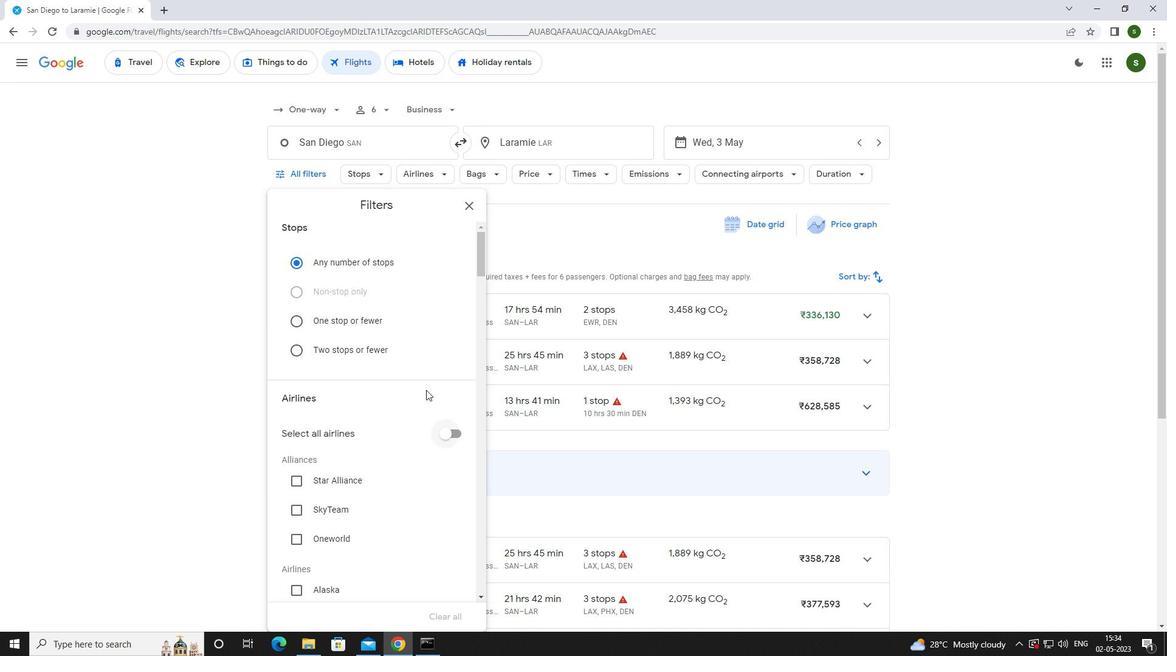 
Action: Mouse scrolled (417, 366) with delta (0, 0)
Screenshot: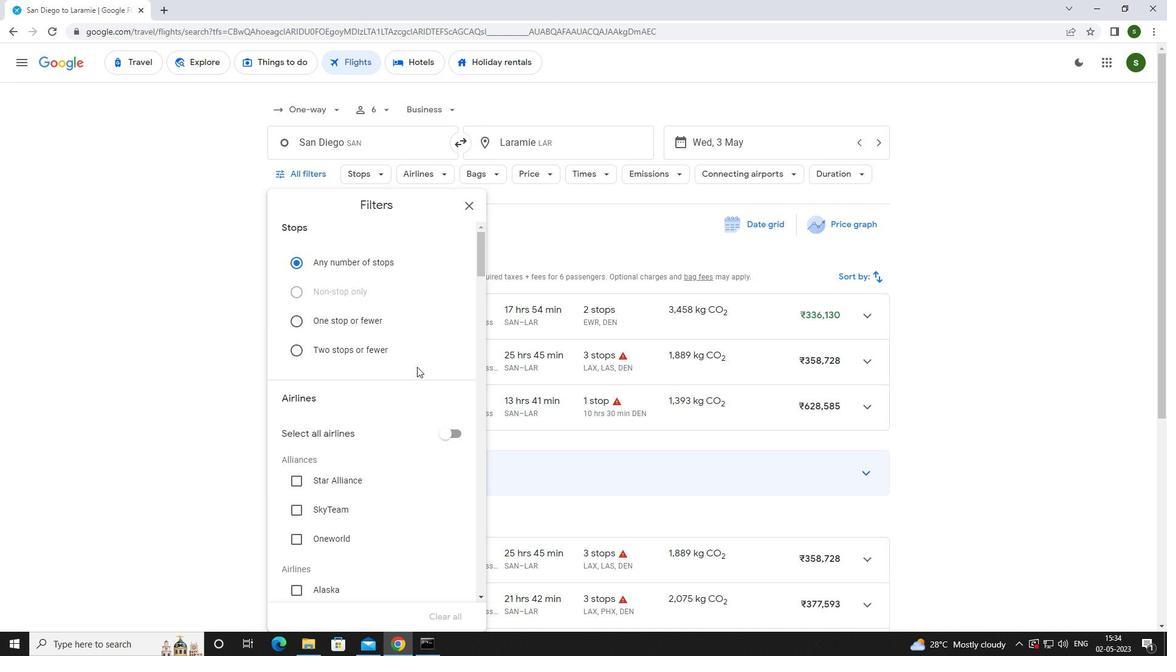 
Action: Mouse scrolled (417, 366) with delta (0, 0)
Screenshot: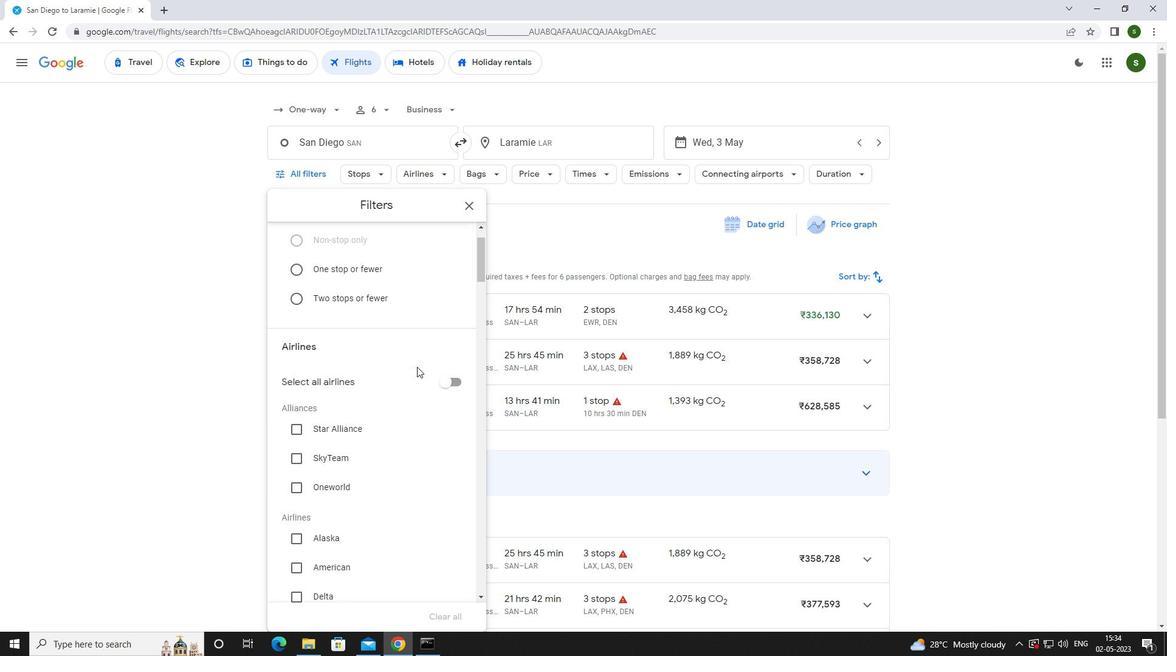 
Action: Mouse scrolled (417, 366) with delta (0, 0)
Screenshot: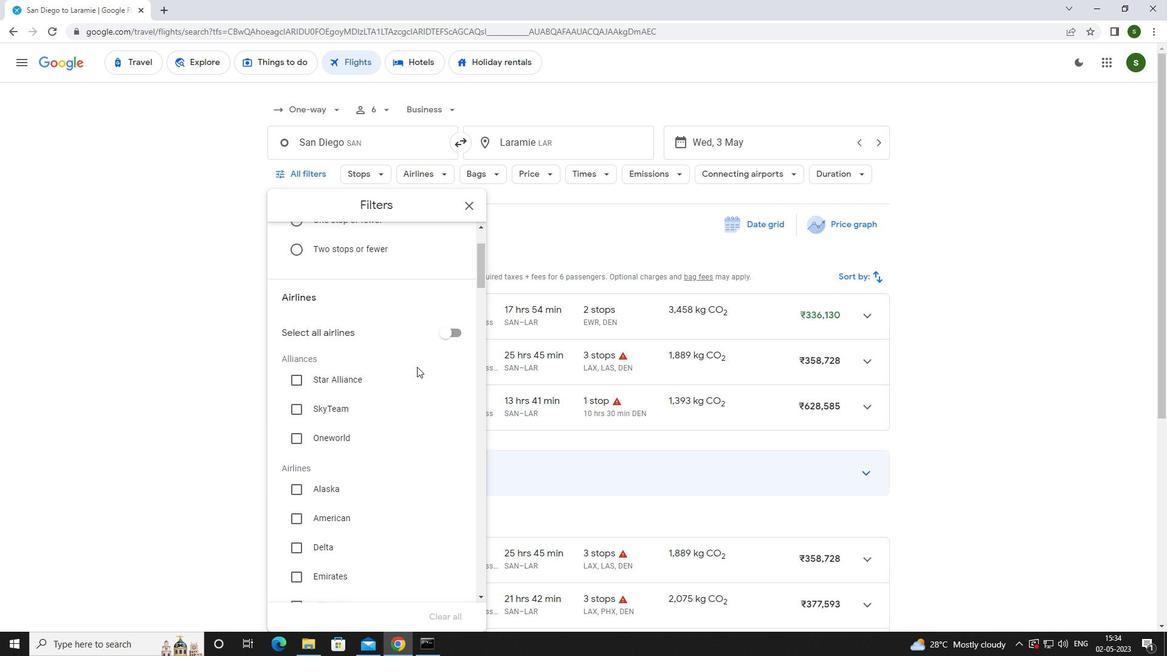 
Action: Mouse scrolled (417, 366) with delta (0, 0)
Screenshot: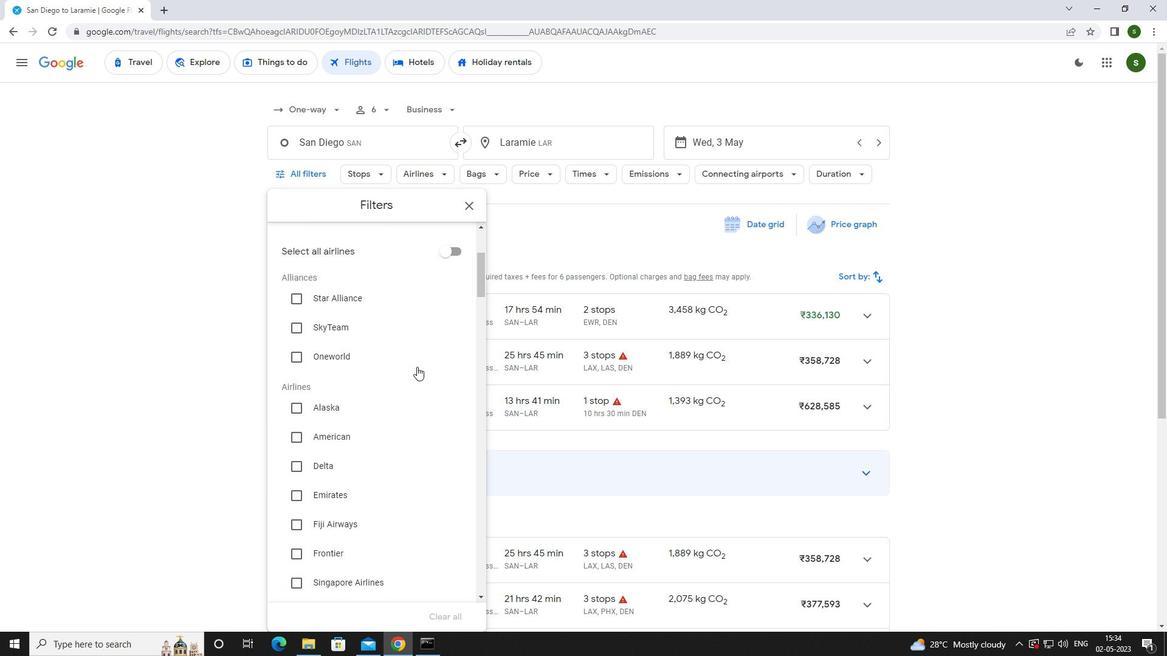 
Action: Mouse scrolled (417, 366) with delta (0, 0)
Screenshot: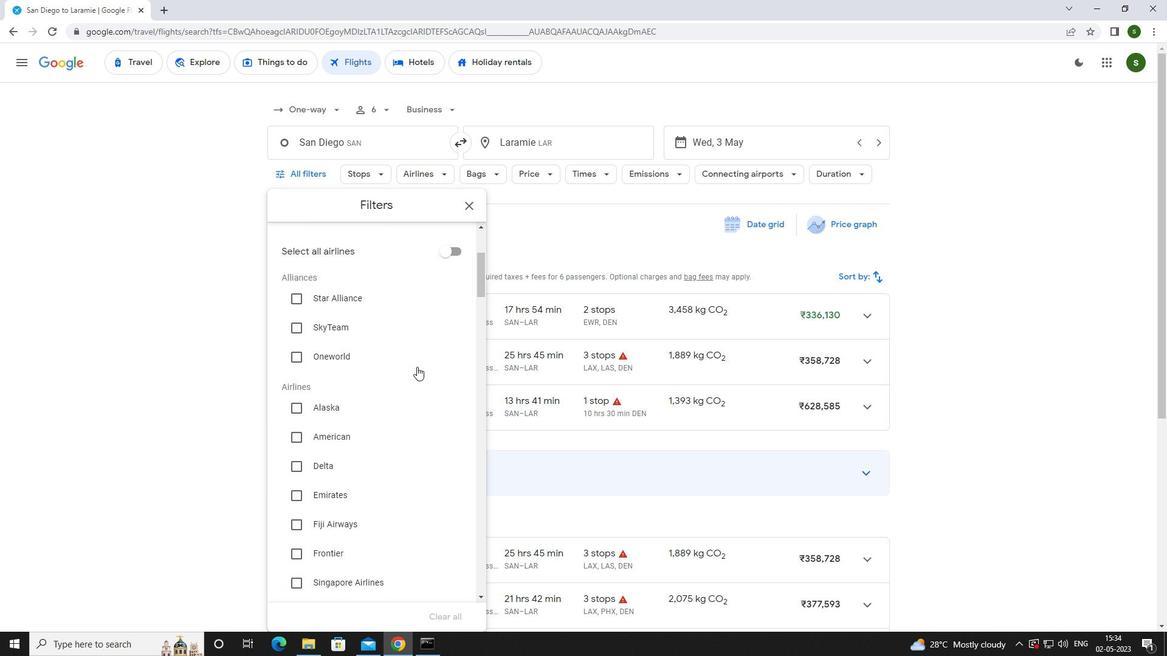 
Action: Mouse moved to (333, 429)
Screenshot: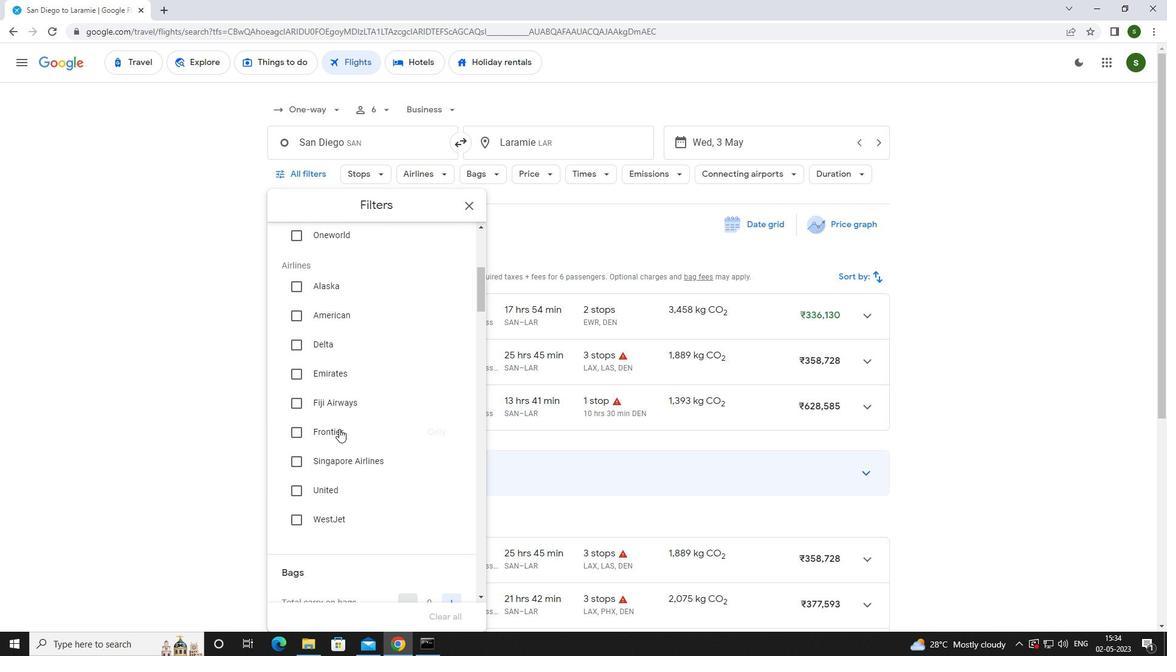 
Action: Mouse pressed left at (333, 429)
Screenshot: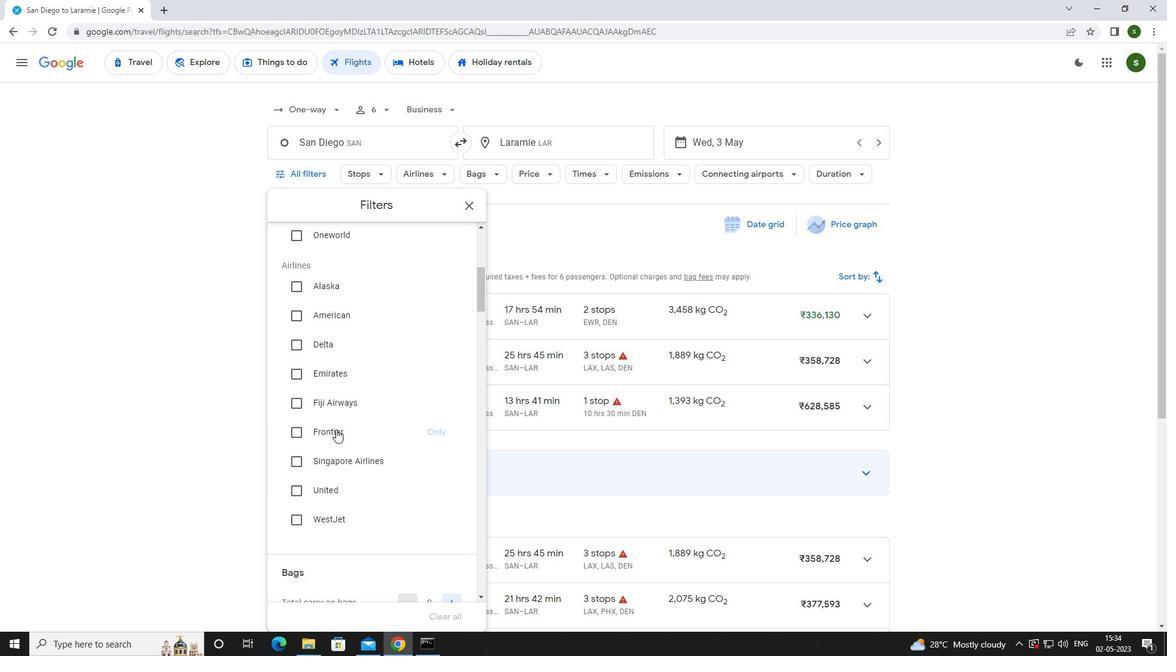 
Action: Mouse scrolled (333, 429) with delta (0, 0)
Screenshot: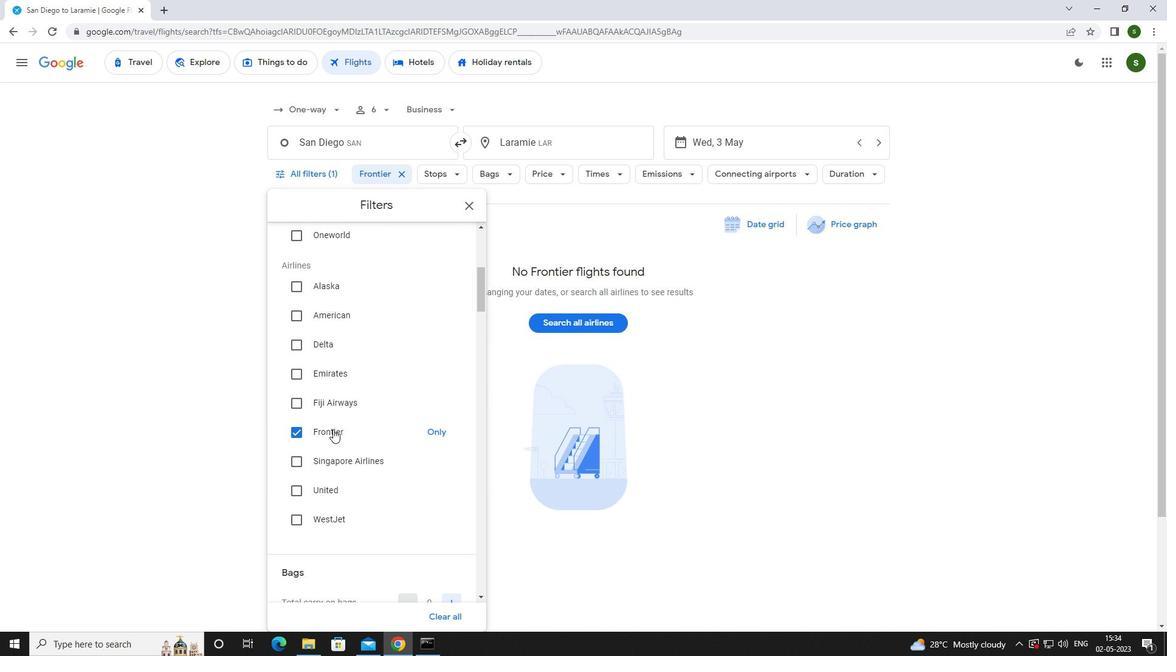 
Action: Mouse scrolled (333, 429) with delta (0, 0)
Screenshot: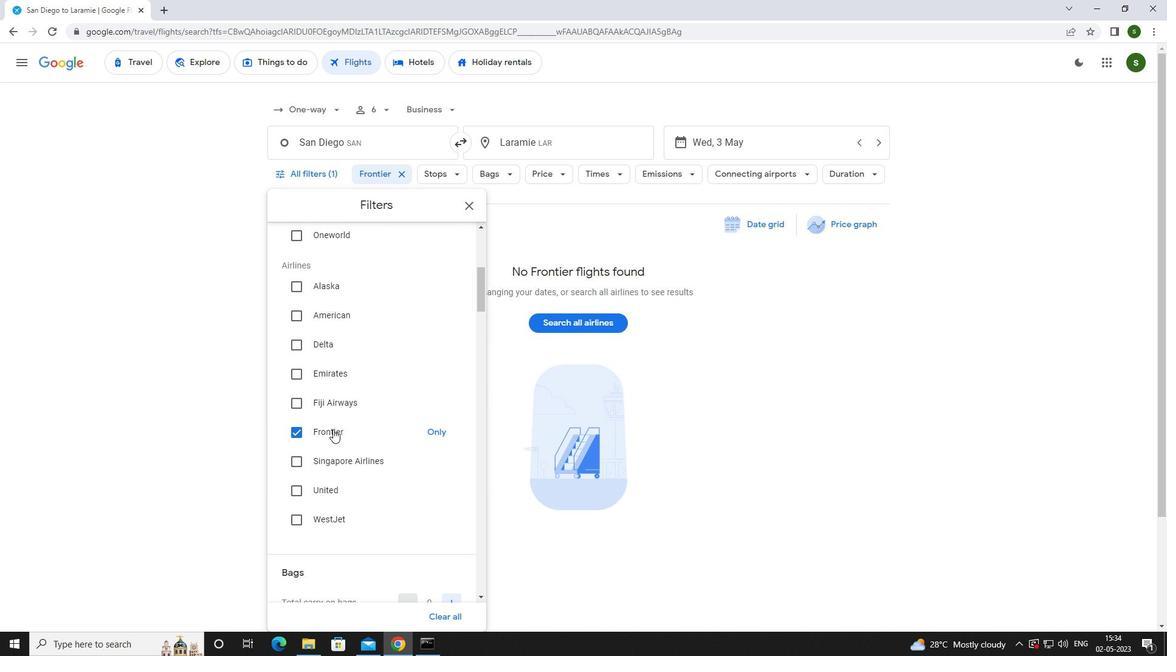 
Action: Mouse scrolled (333, 429) with delta (0, 0)
Screenshot: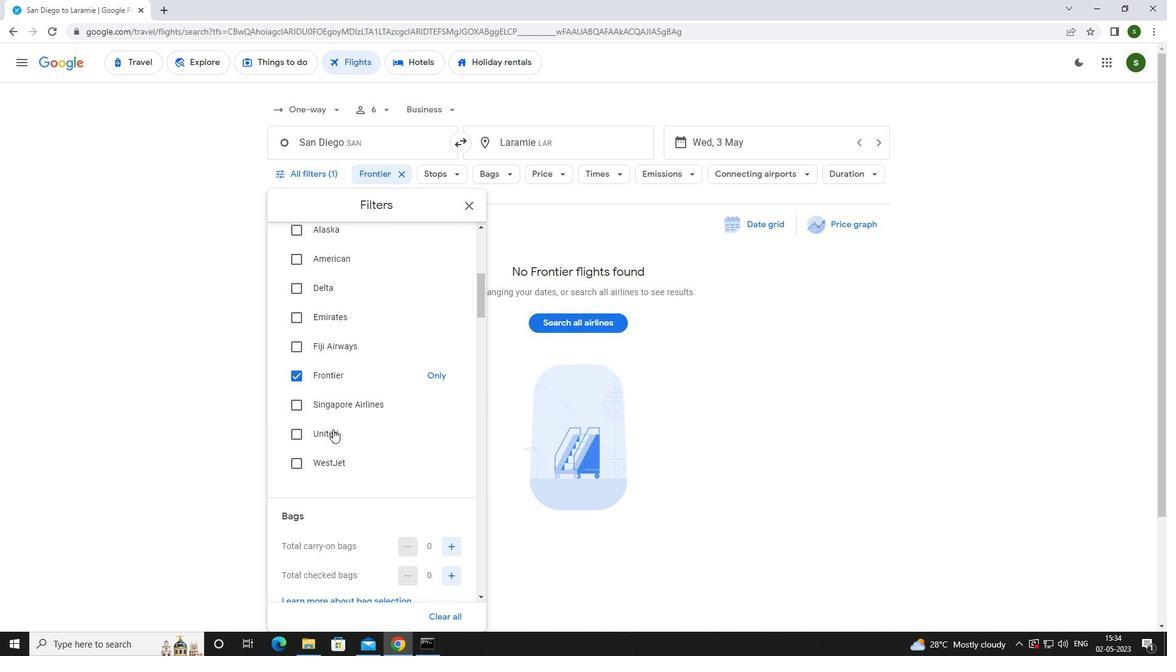 
Action: Mouse moved to (451, 454)
Screenshot: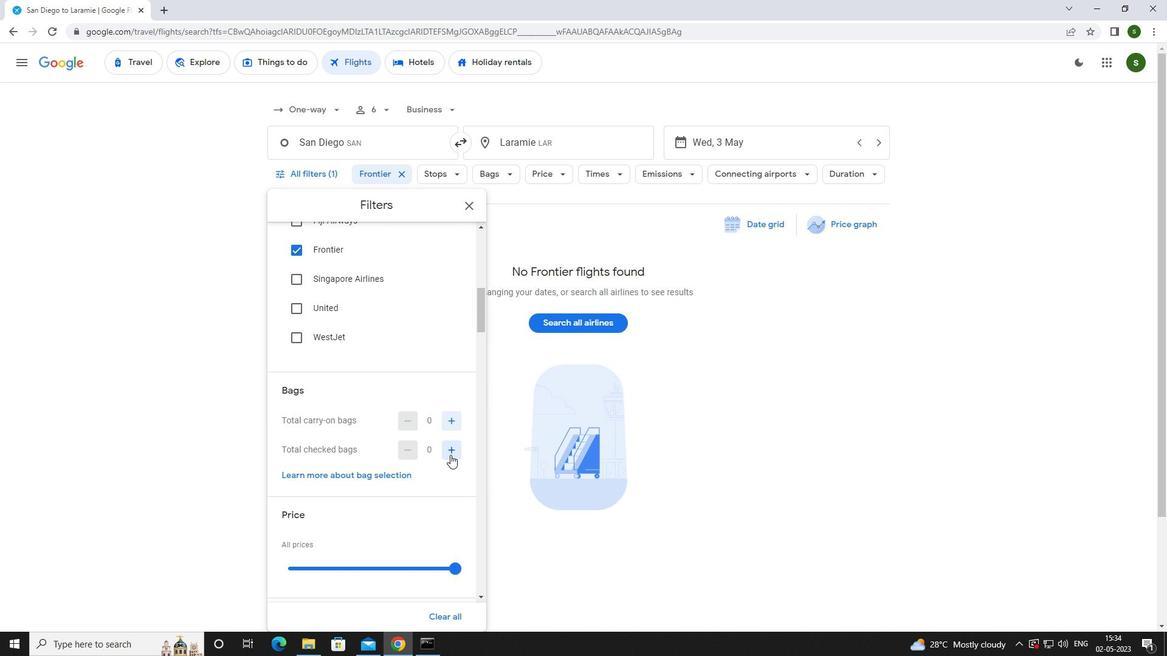 
Action: Mouse pressed left at (451, 454)
Screenshot: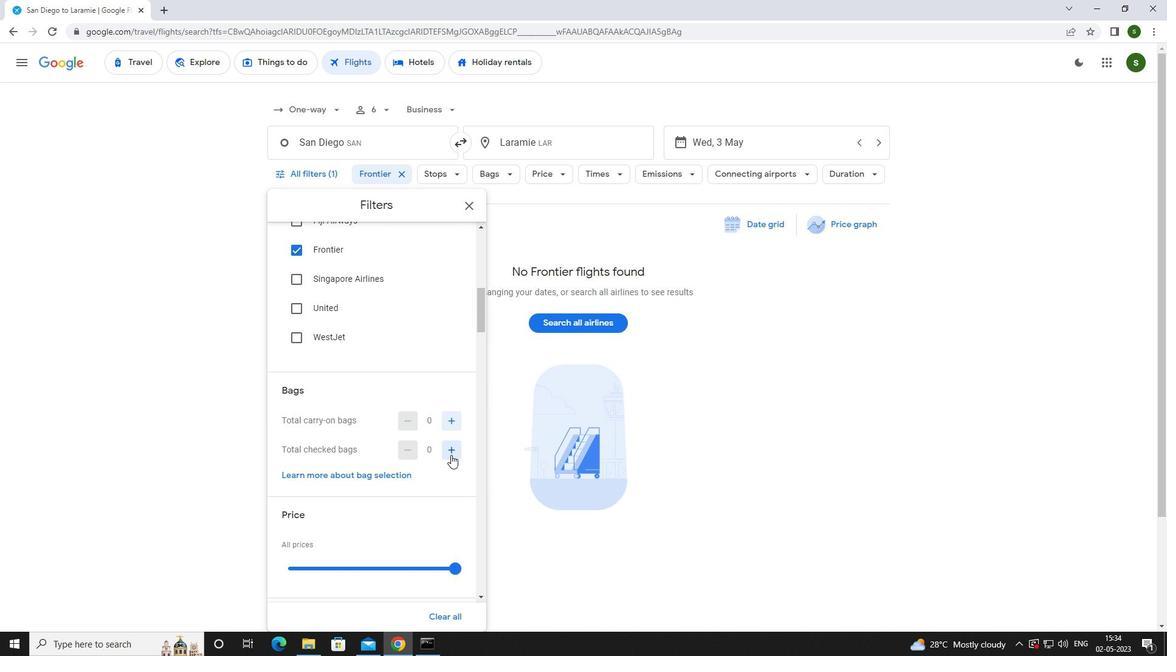 
Action: Mouse moved to (451, 454)
Screenshot: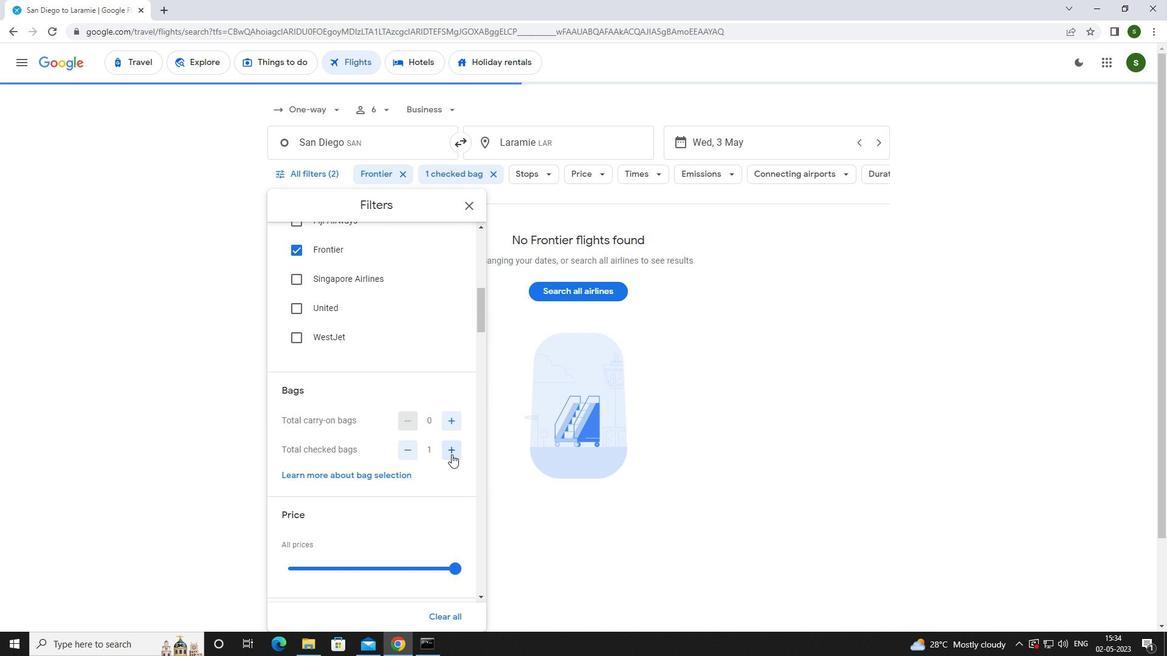 
Action: Mouse scrolled (451, 454) with delta (0, 0)
Screenshot: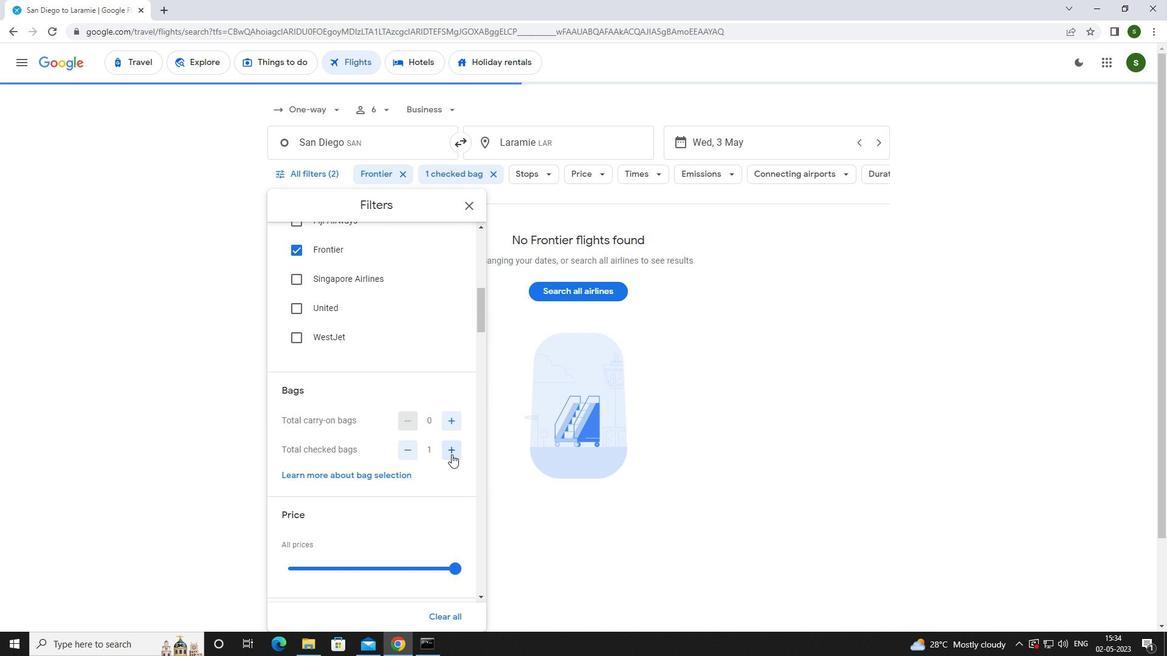 
Action: Mouse scrolled (451, 454) with delta (0, 0)
Screenshot: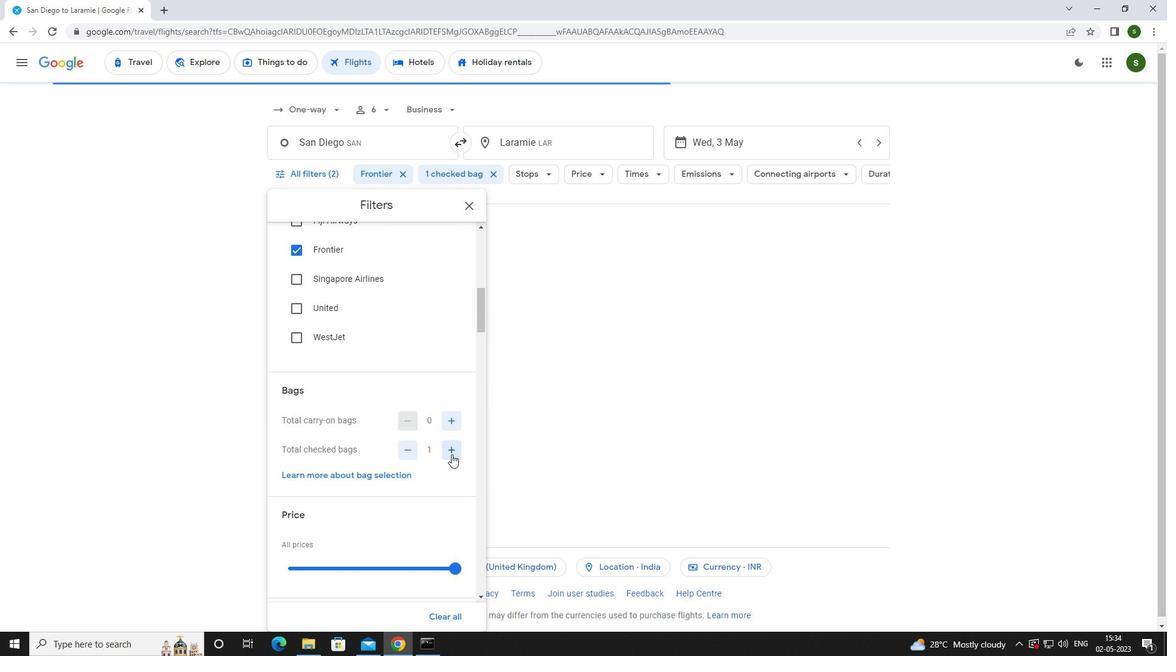 
Action: Mouse moved to (452, 445)
Screenshot: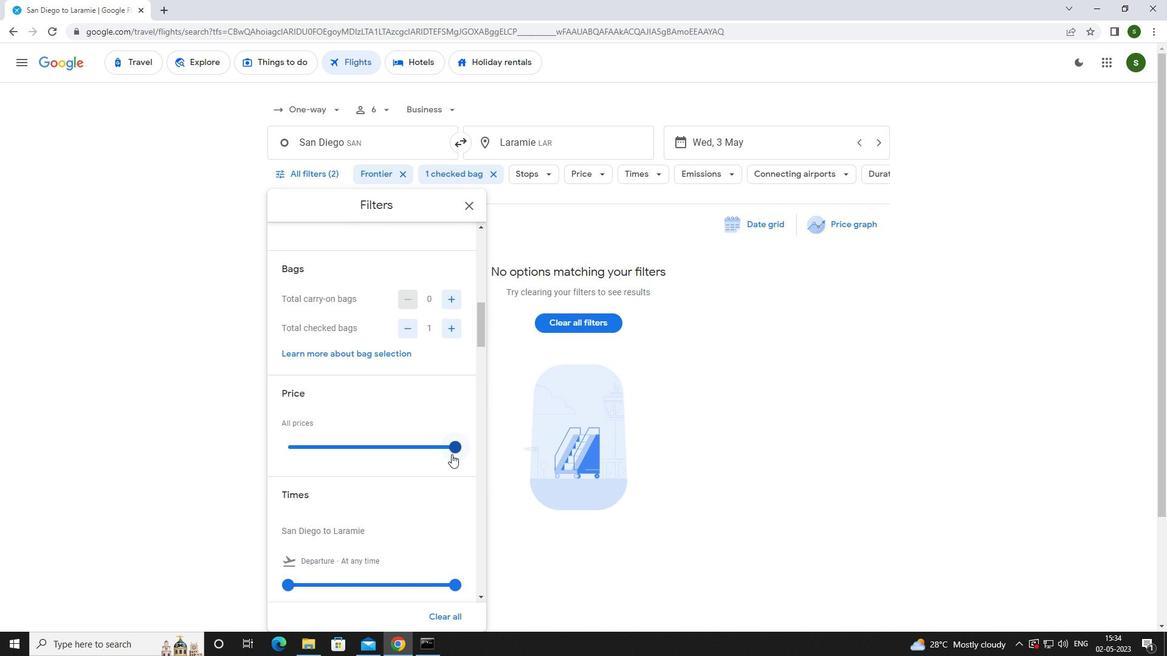 
Action: Mouse pressed left at (452, 445)
Screenshot: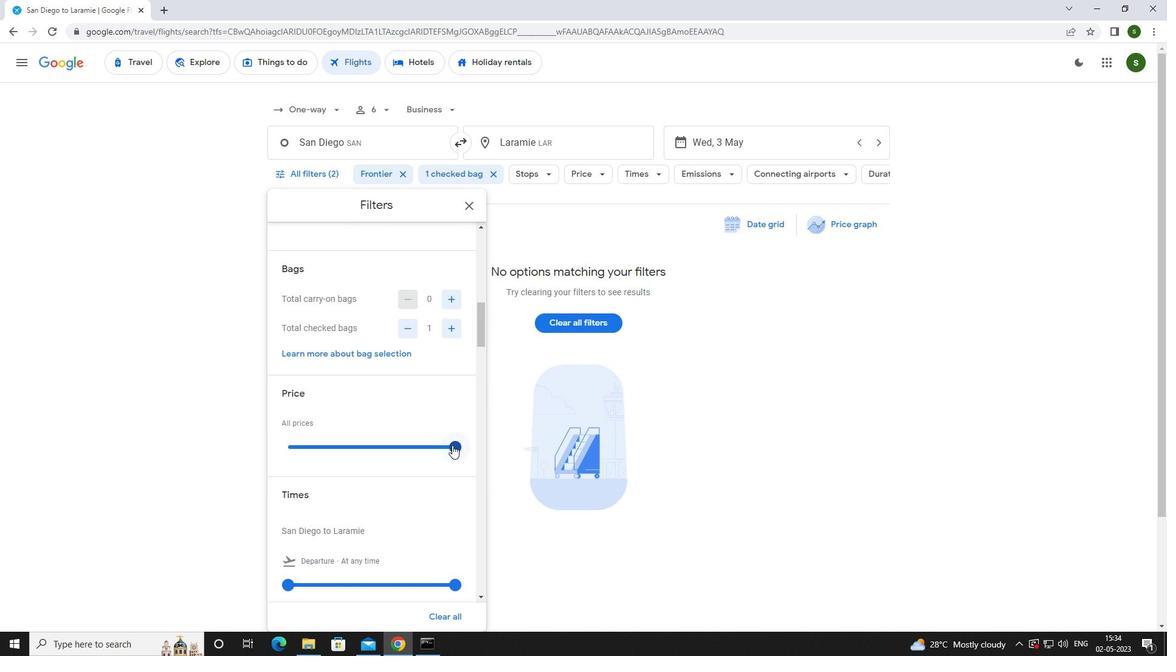 
Action: Mouse moved to (360, 461)
Screenshot: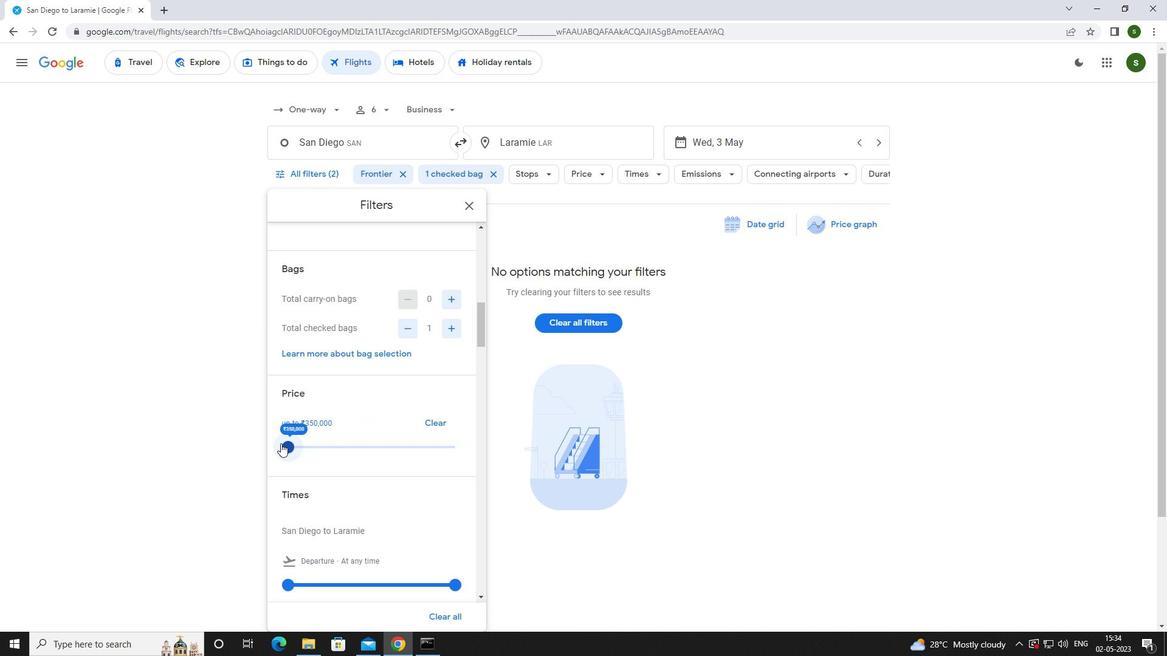 
Action: Mouse scrolled (360, 461) with delta (0, 0)
Screenshot: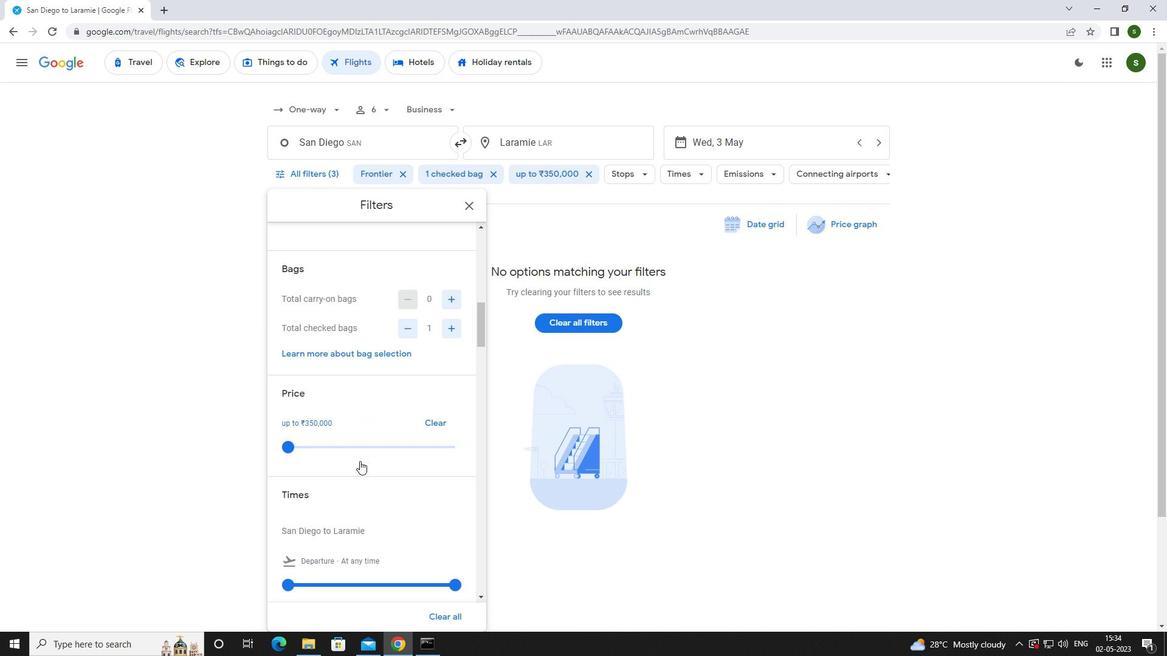 
Action: Mouse scrolled (360, 461) with delta (0, 0)
Screenshot: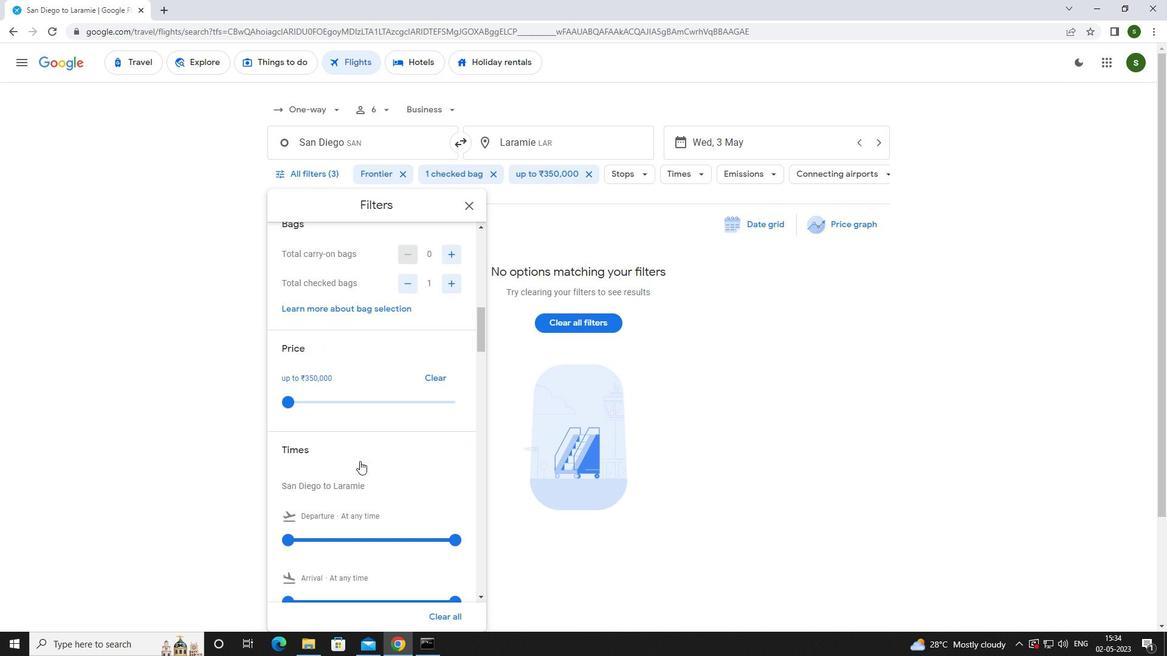 
Action: Mouse scrolled (360, 461) with delta (0, 0)
Screenshot: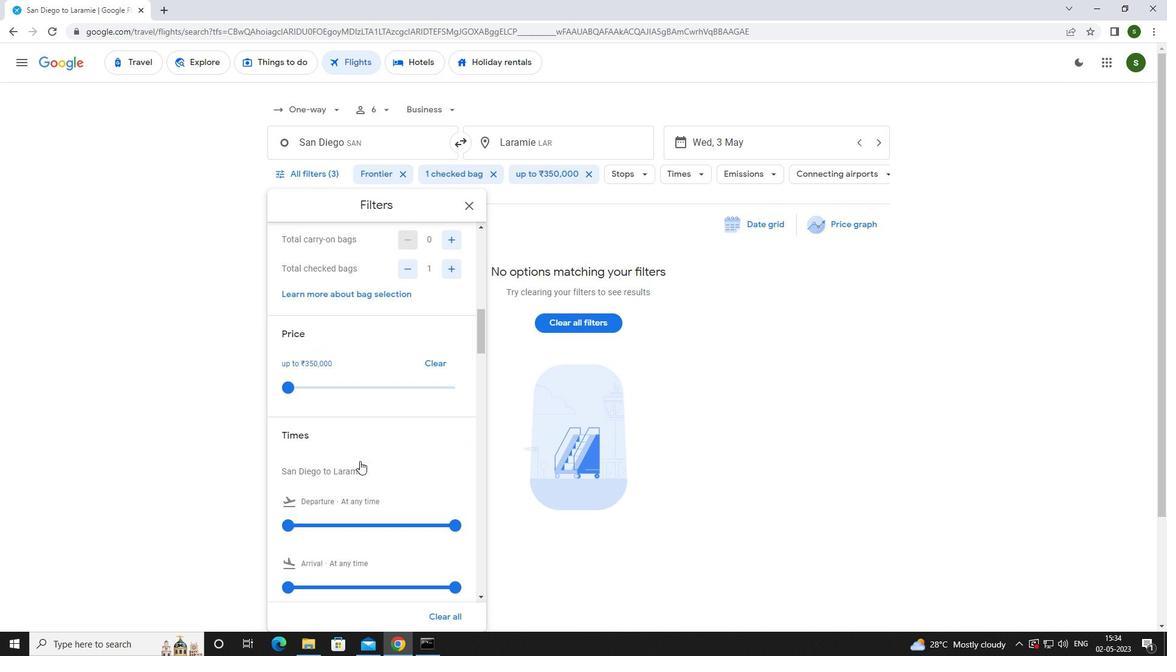 
Action: Mouse moved to (290, 398)
Screenshot: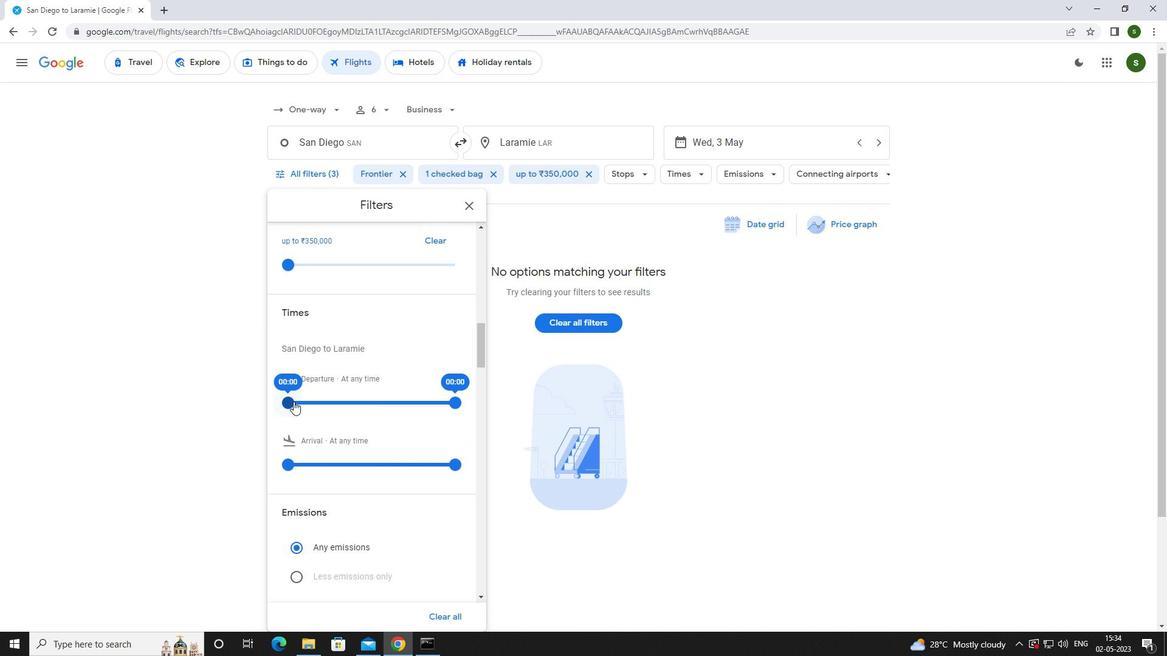 
Action: Mouse pressed left at (290, 398)
Screenshot: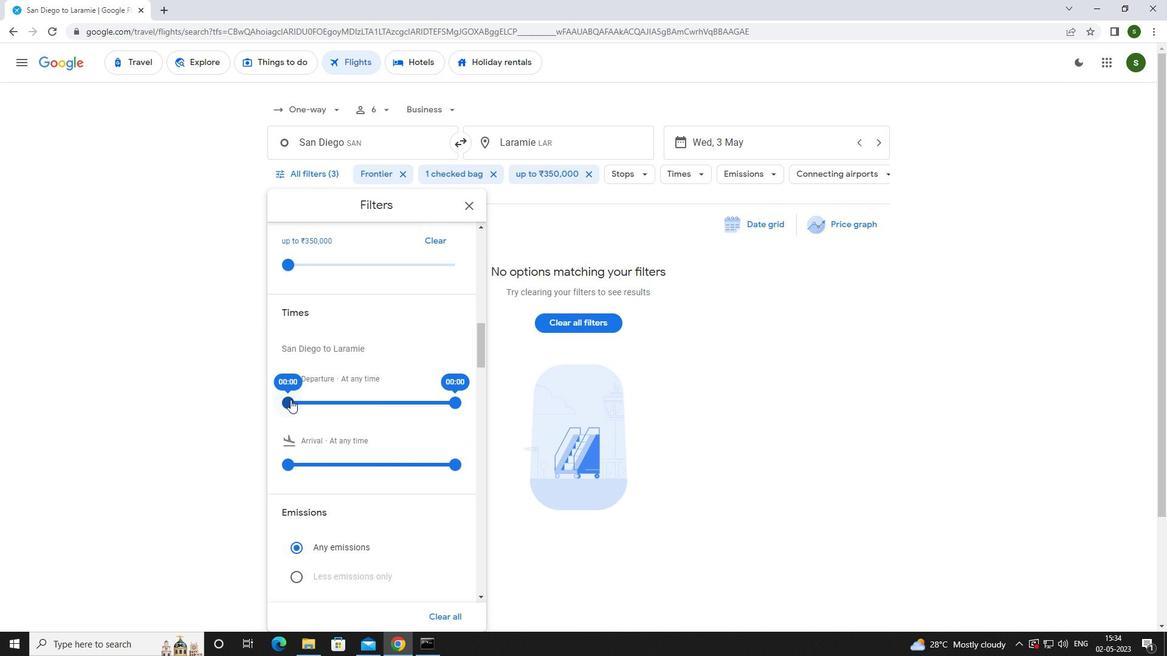 
Action: Mouse moved to (735, 434)
Screenshot: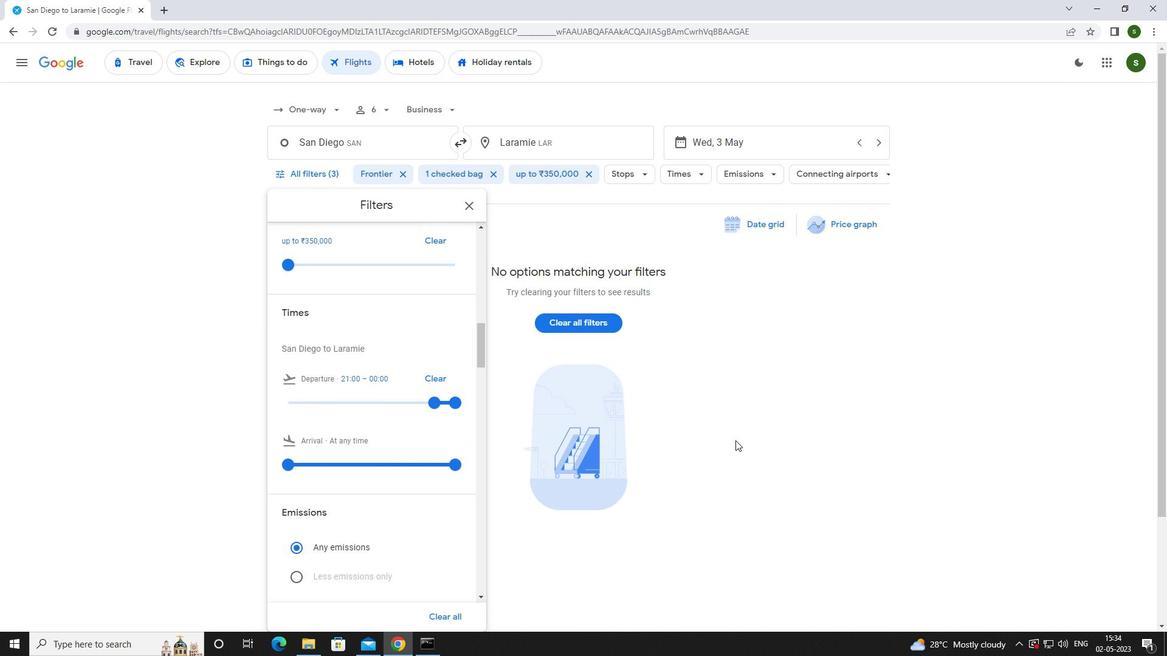 
Action: Mouse pressed left at (735, 434)
Screenshot: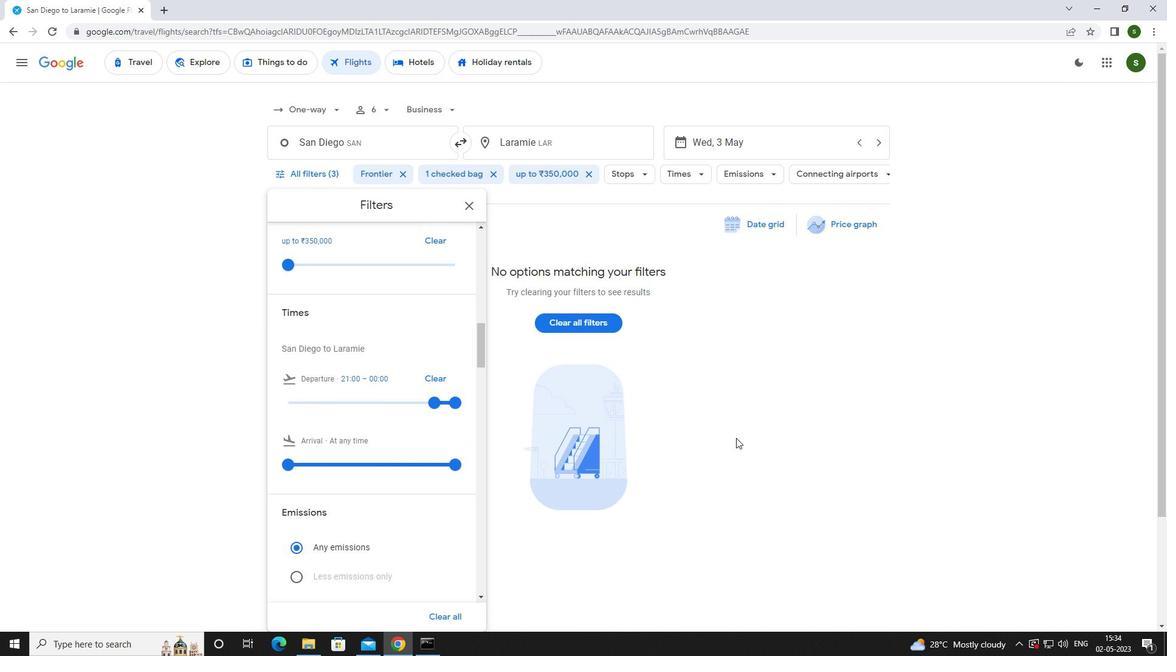 
Action: Mouse moved to (731, 434)
Screenshot: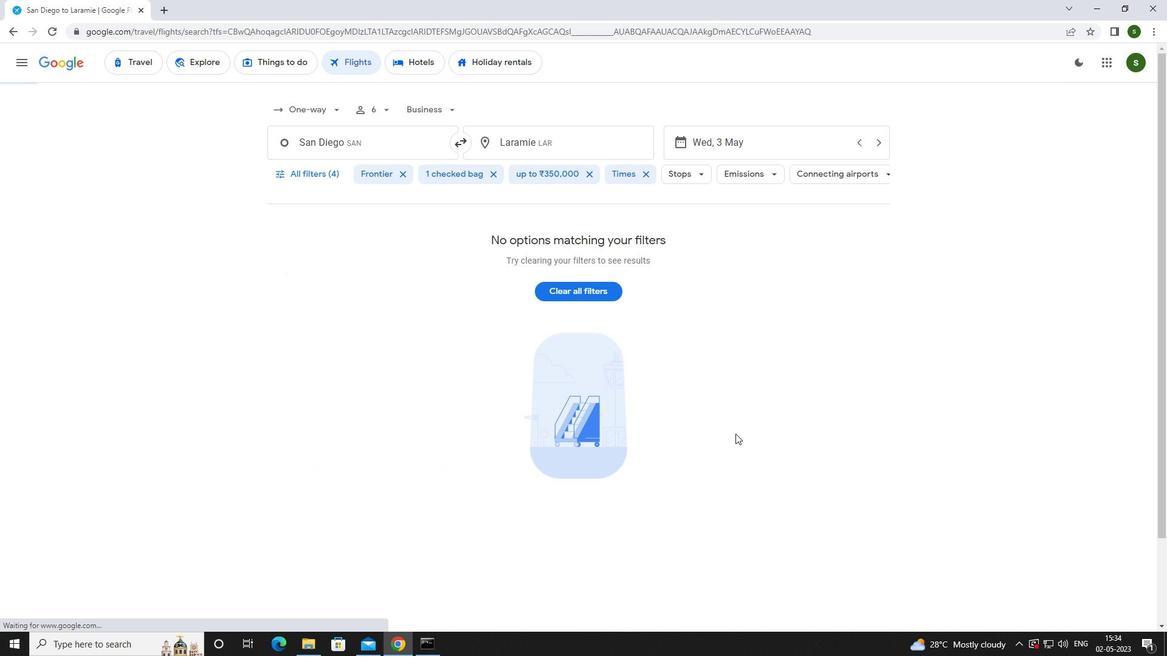 
